 Task: Create a due date automation trigger when advanced on, on the monday of the week a card is due add basic in list "Resume" at 11:00 AM.
Action: Mouse moved to (929, 270)
Screenshot: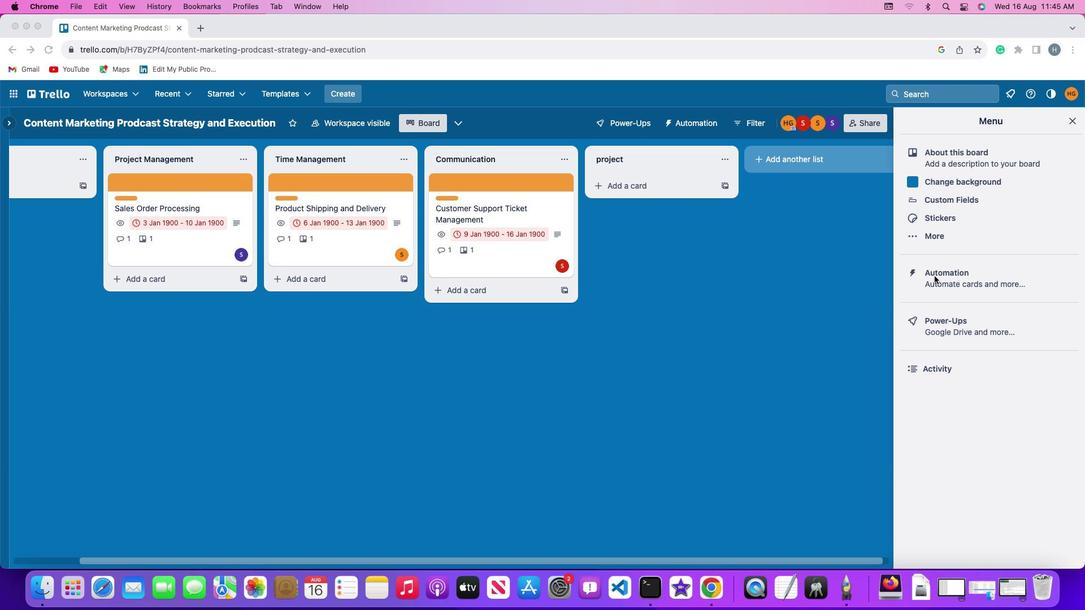 
Action: Mouse pressed left at (929, 270)
Screenshot: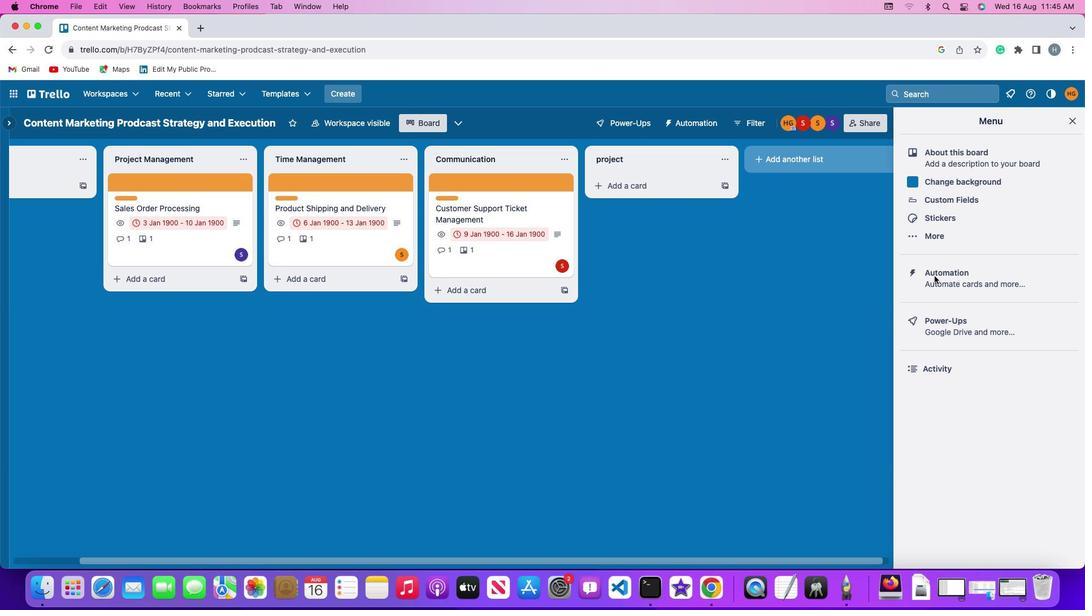 
Action: Mouse pressed left at (929, 270)
Screenshot: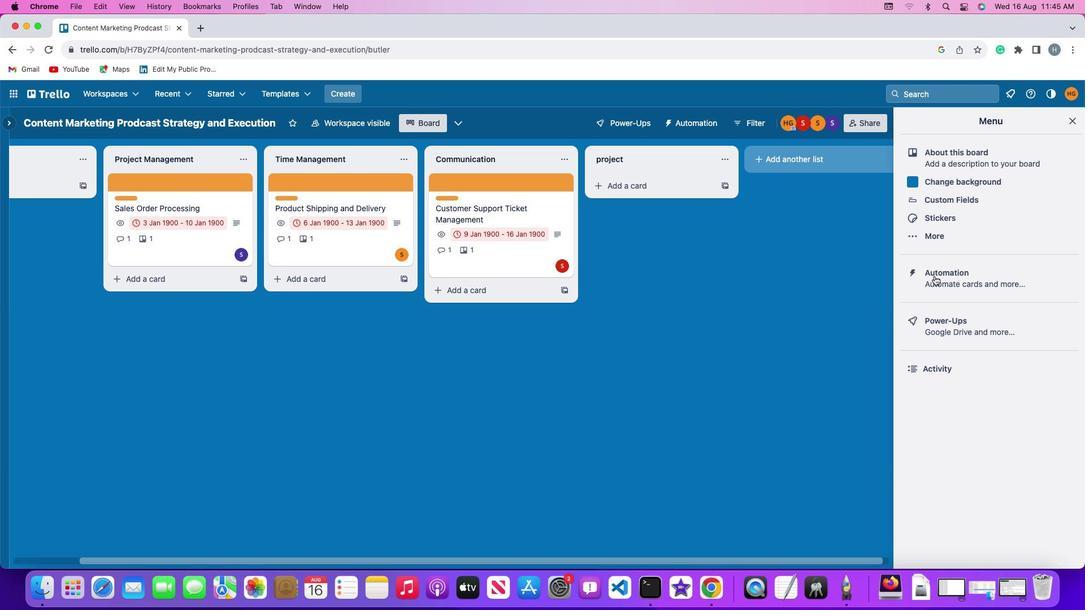 
Action: Mouse moved to (43, 263)
Screenshot: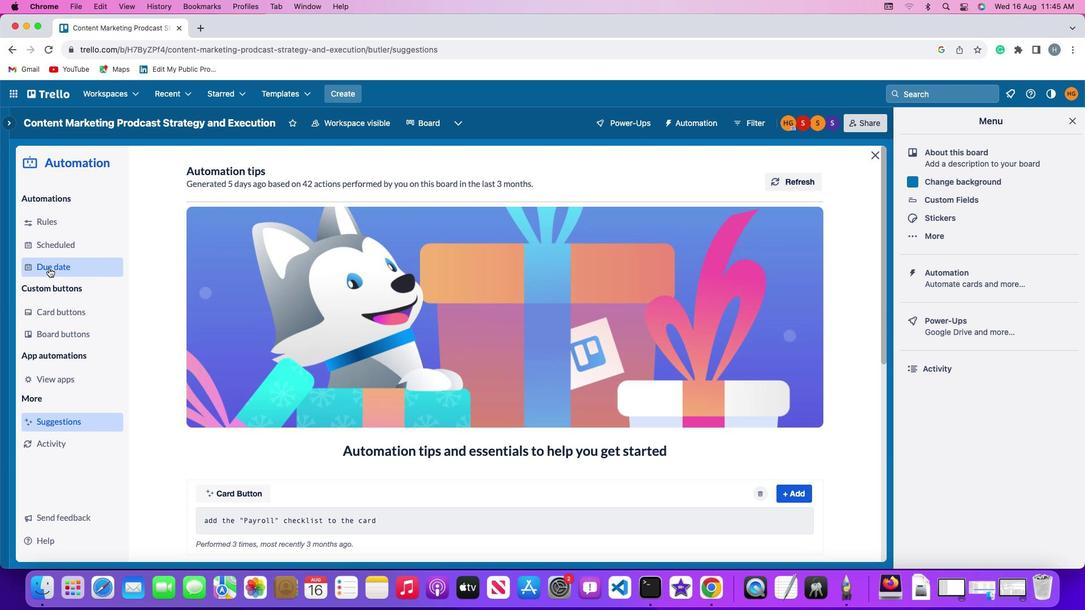 
Action: Mouse pressed left at (43, 263)
Screenshot: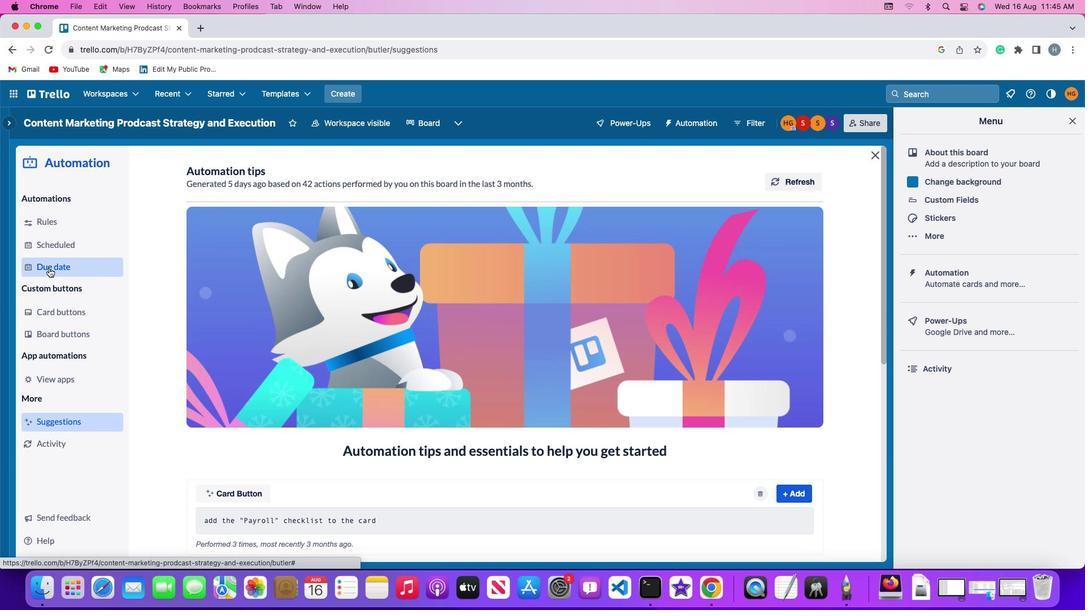
Action: Mouse moved to (777, 169)
Screenshot: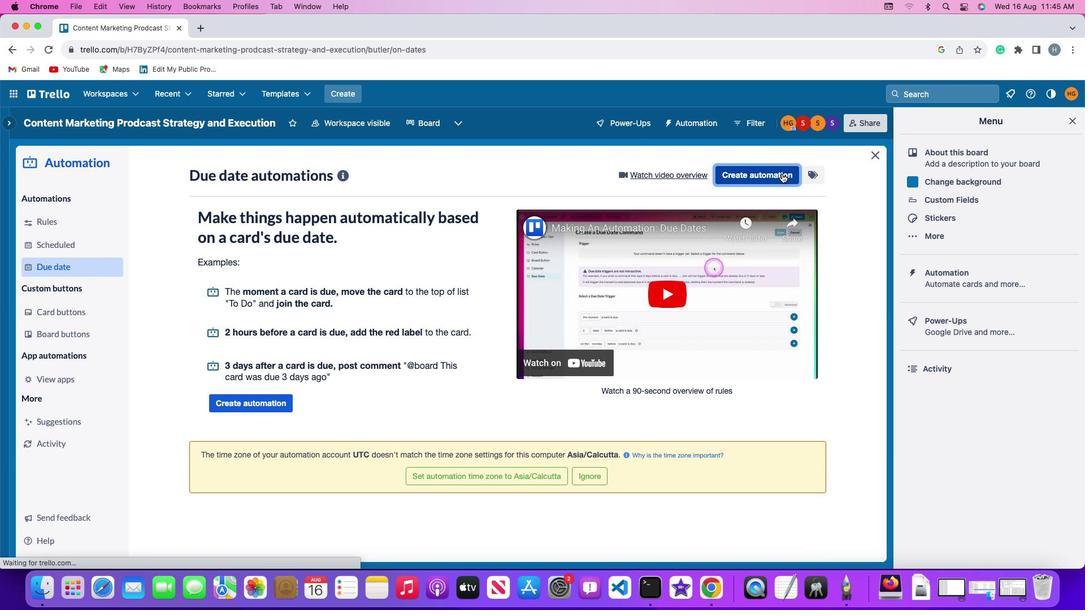
Action: Mouse pressed left at (777, 169)
Screenshot: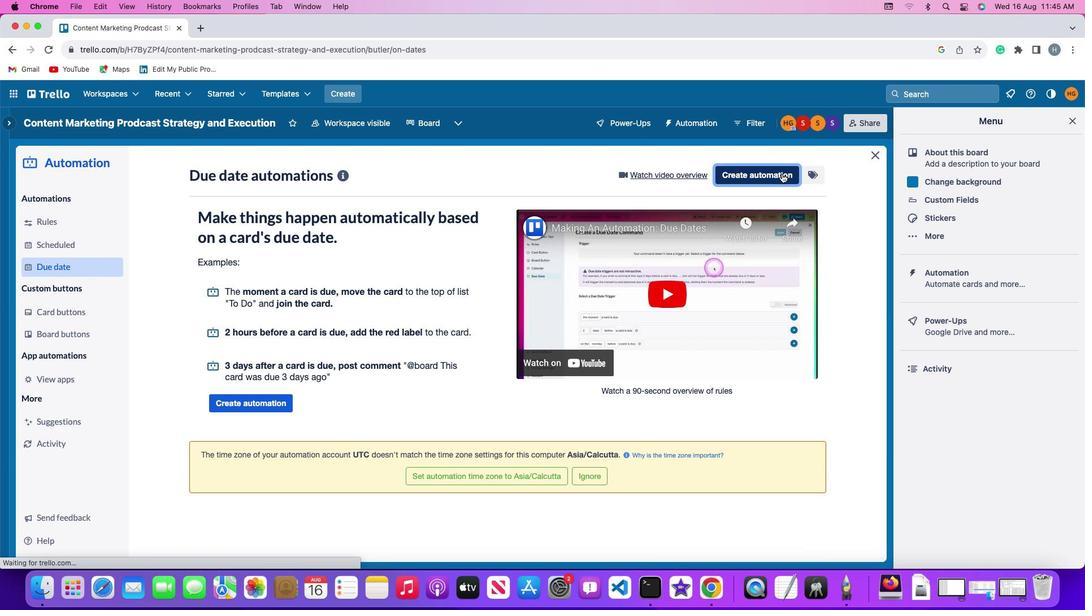 
Action: Mouse moved to (210, 273)
Screenshot: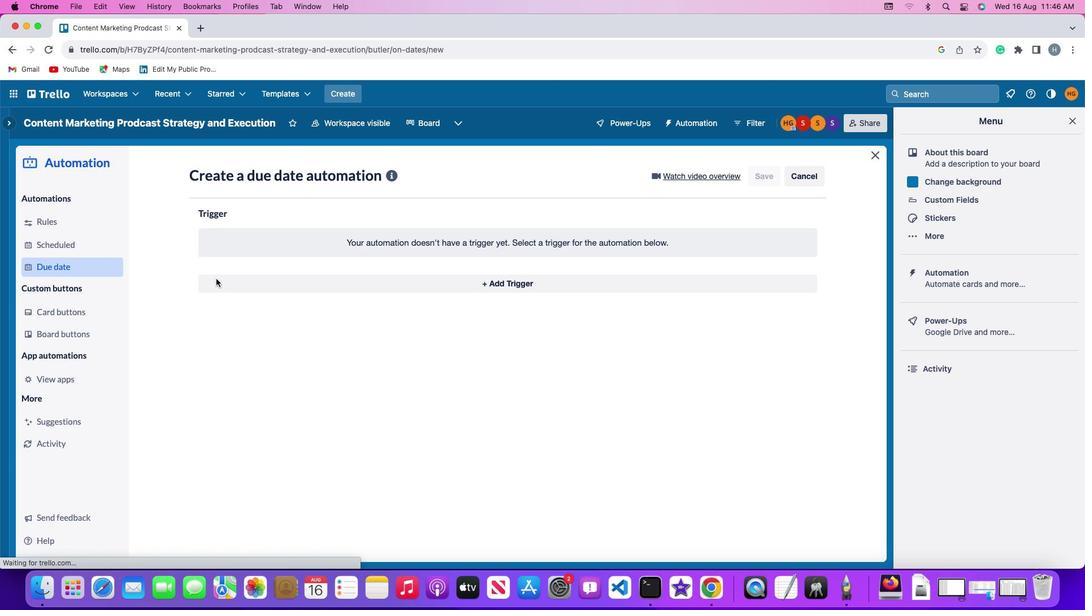 
Action: Mouse pressed left at (210, 273)
Screenshot: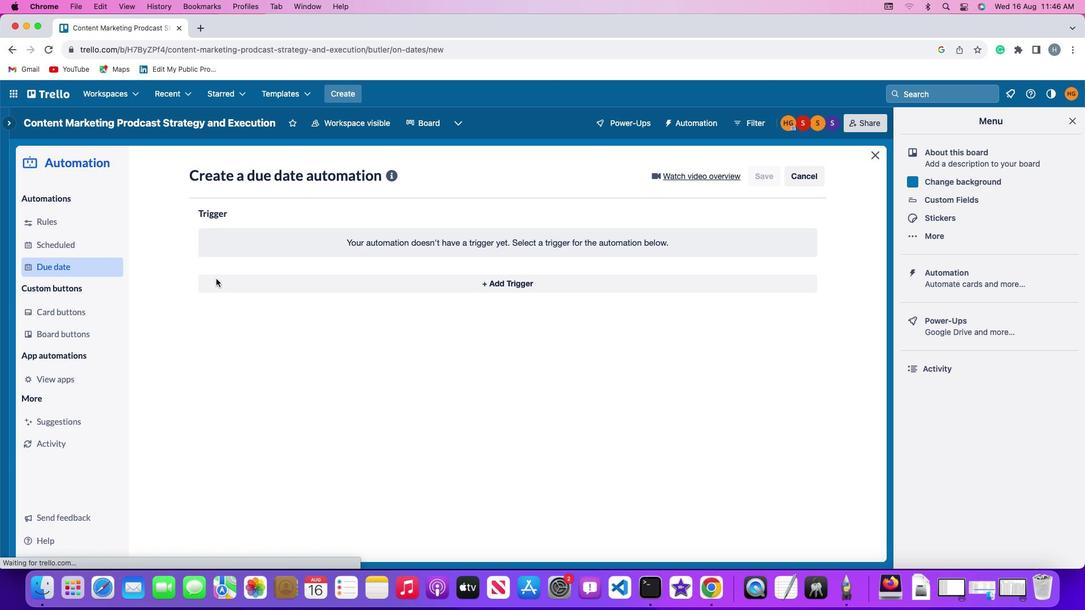 
Action: Mouse moved to (260, 486)
Screenshot: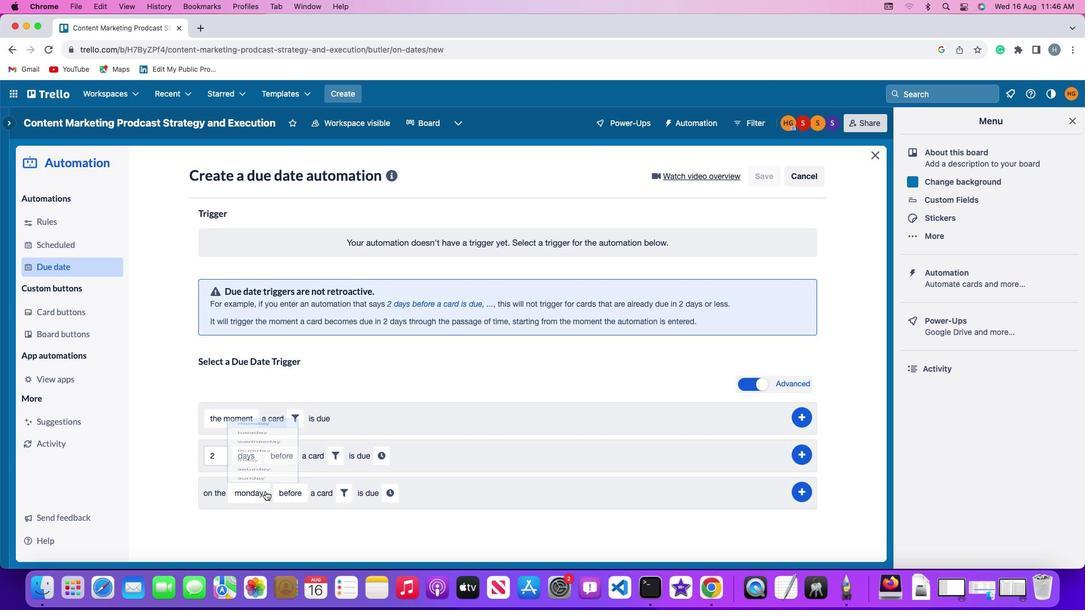 
Action: Mouse pressed left at (260, 486)
Screenshot: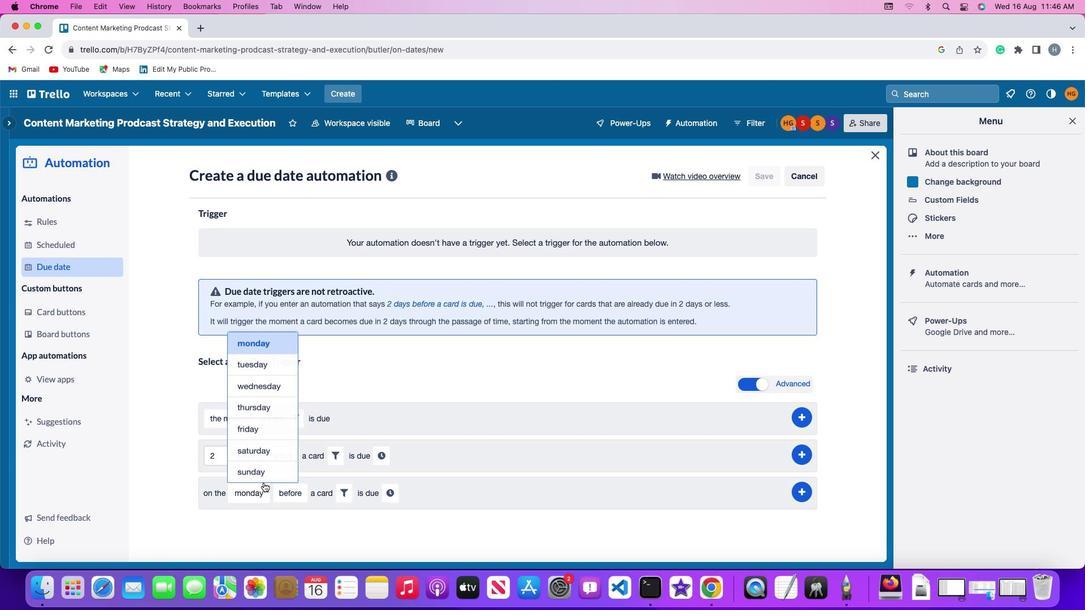 
Action: Mouse moved to (257, 328)
Screenshot: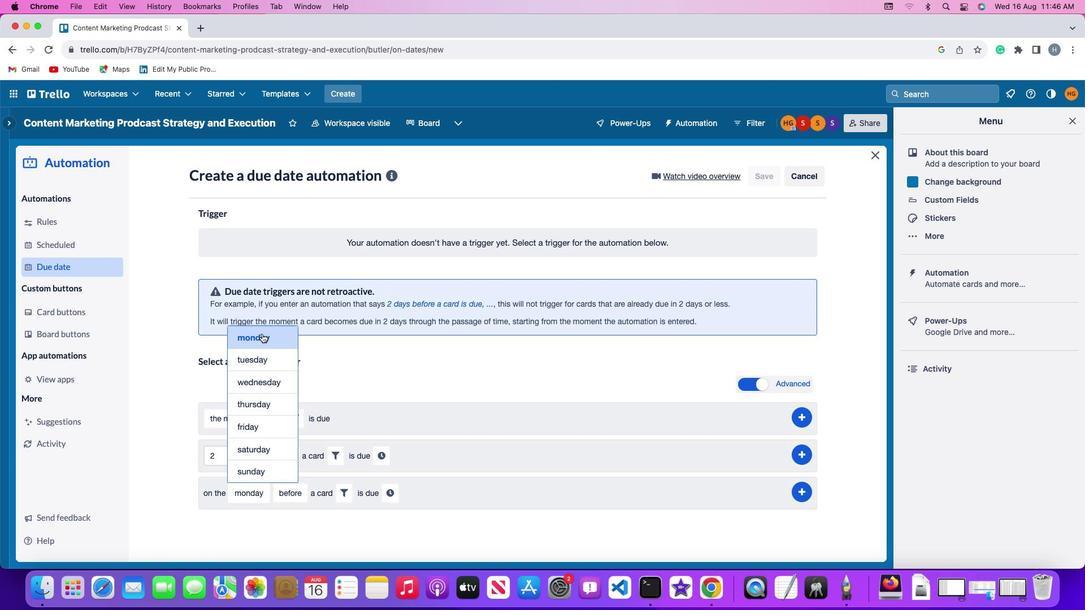 
Action: Mouse pressed left at (257, 328)
Screenshot: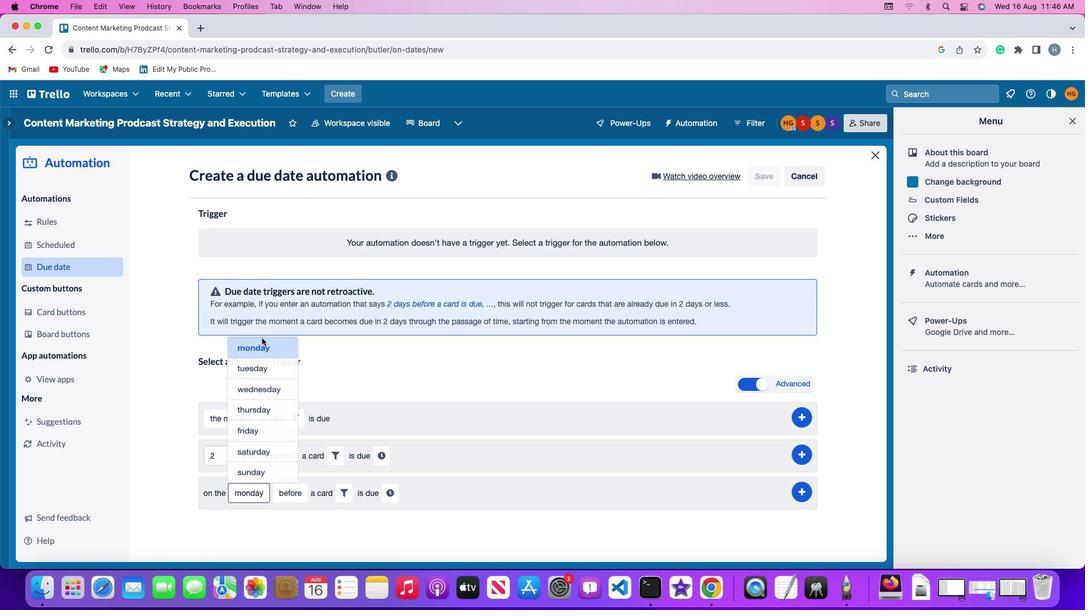 
Action: Mouse moved to (290, 486)
Screenshot: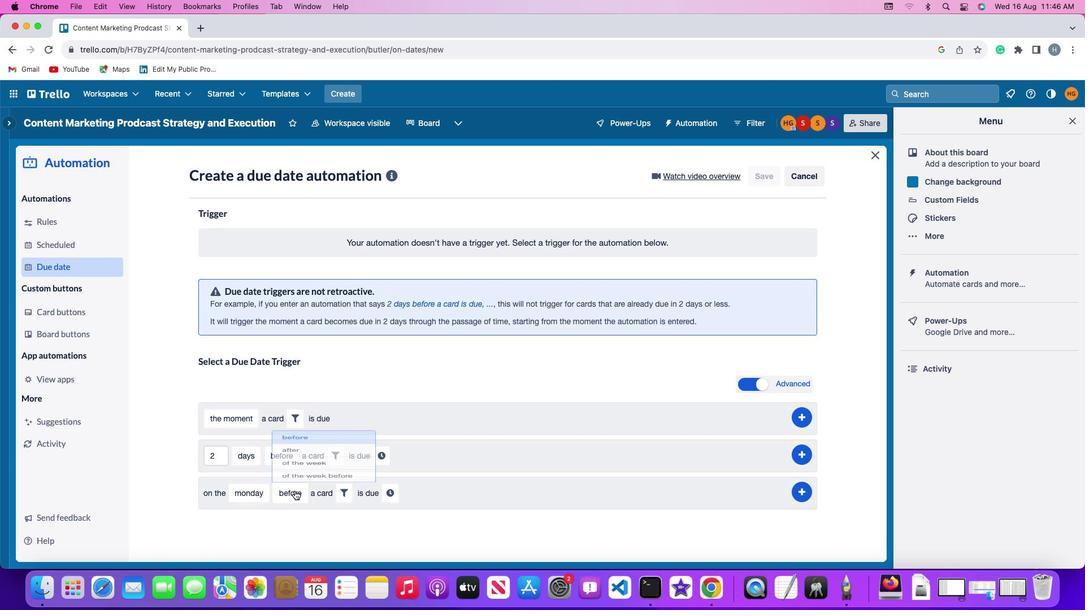 
Action: Mouse pressed left at (290, 486)
Screenshot: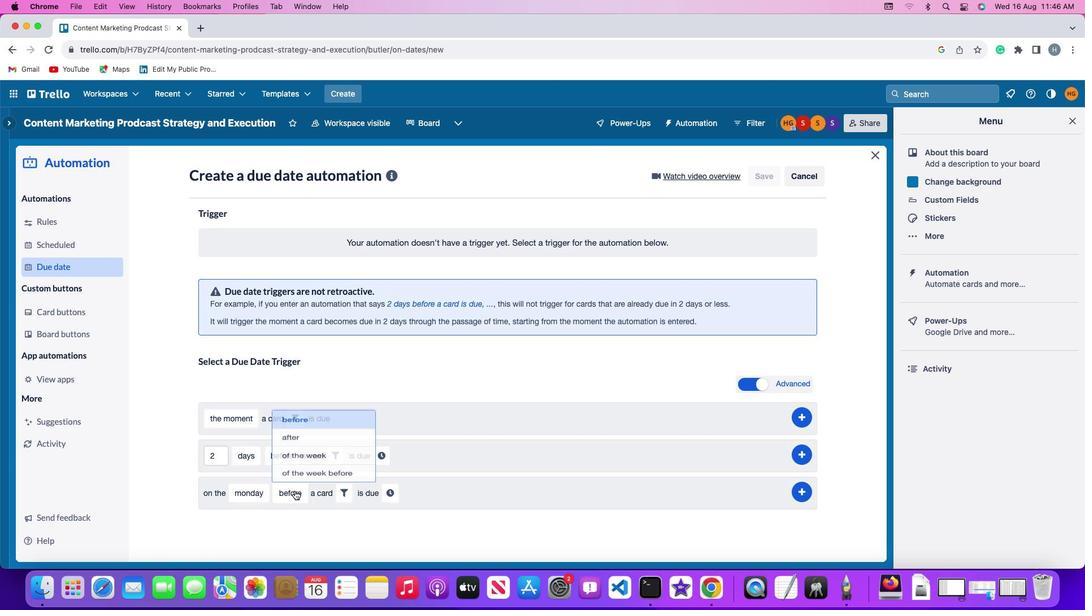 
Action: Mouse moved to (305, 444)
Screenshot: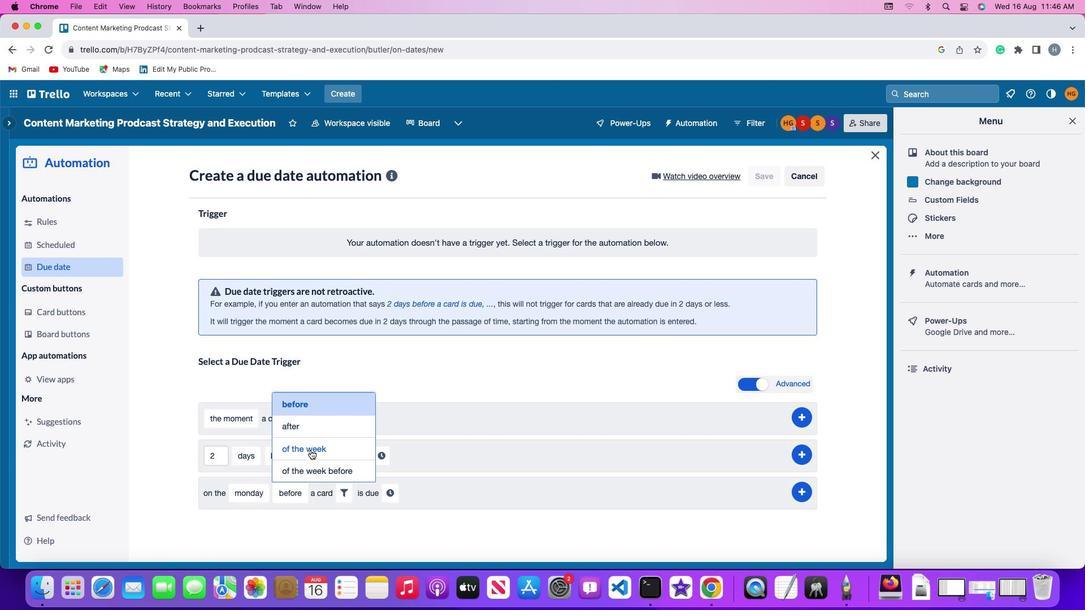 
Action: Mouse pressed left at (305, 444)
Screenshot: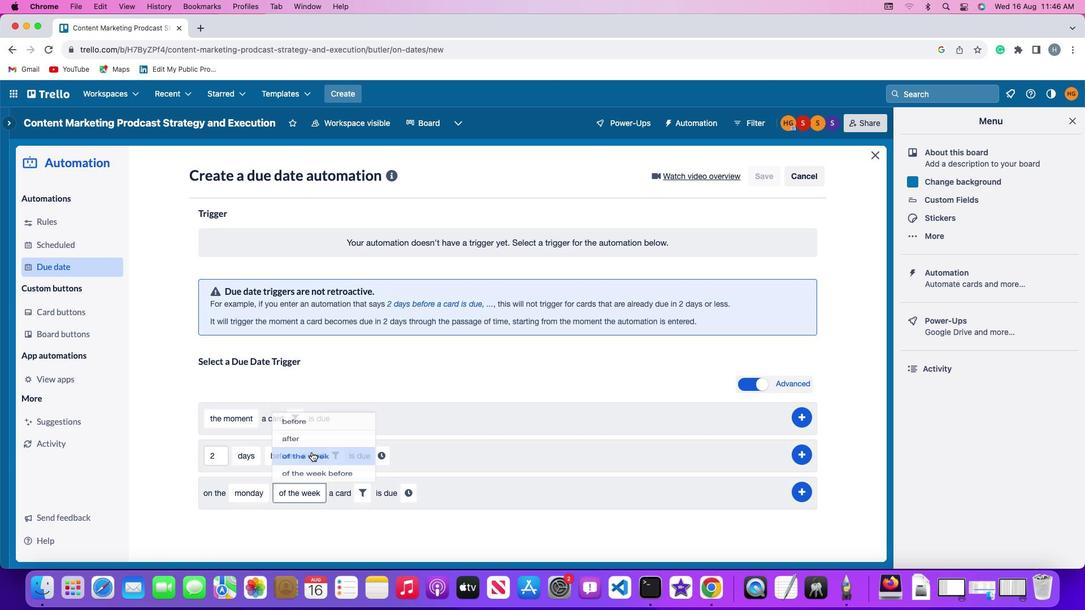 
Action: Mouse moved to (358, 496)
Screenshot: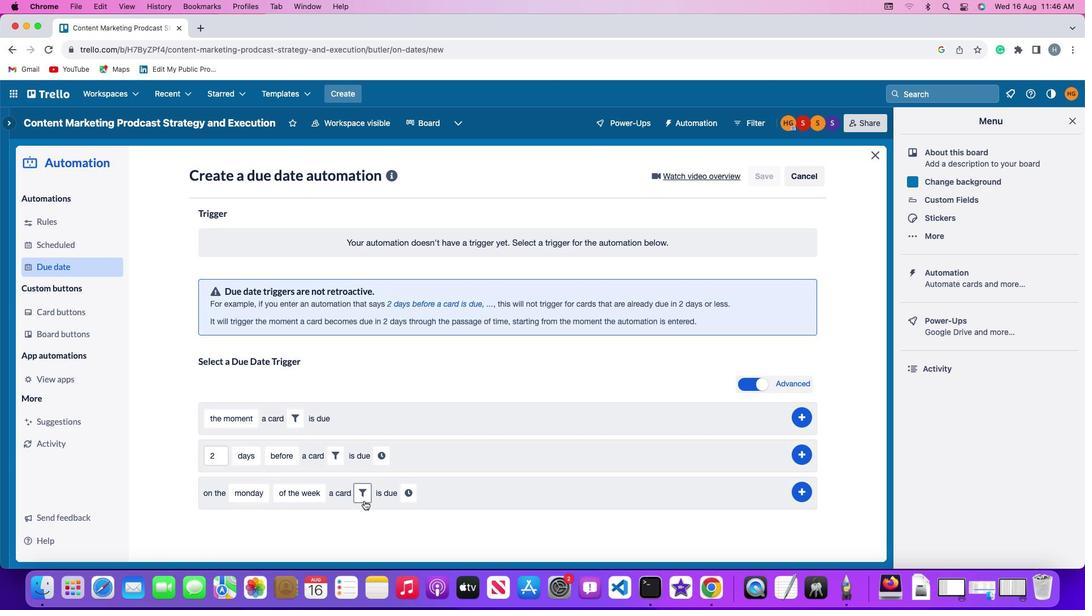 
Action: Mouse pressed left at (358, 496)
Screenshot: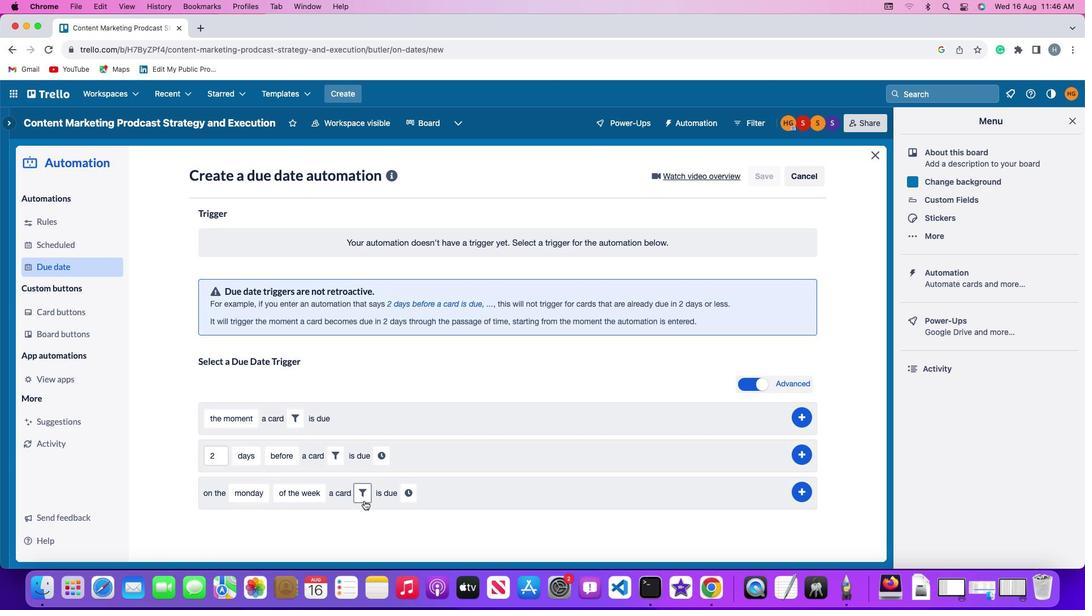 
Action: Mouse moved to (324, 518)
Screenshot: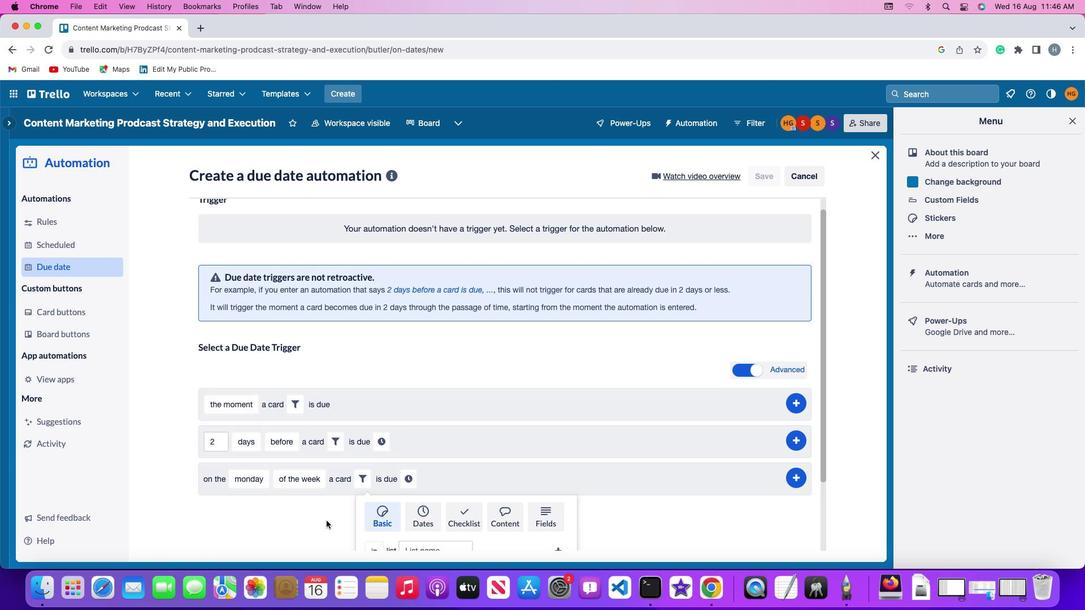 
Action: Mouse scrolled (324, 518) with delta (-4, -5)
Screenshot: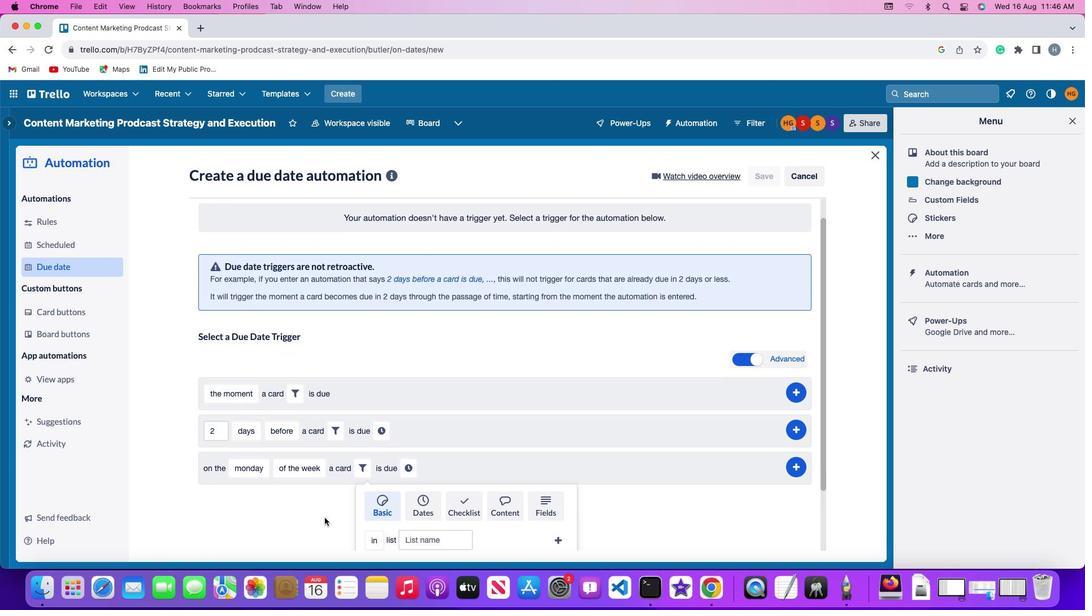 
Action: Mouse scrolled (324, 518) with delta (-4, -5)
Screenshot: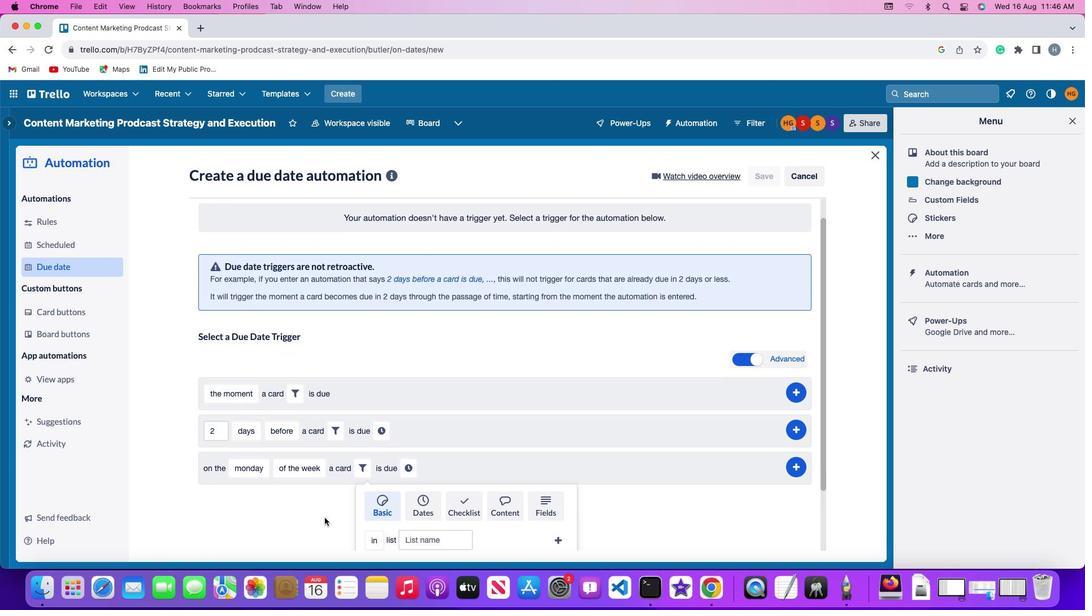 
Action: Mouse scrolled (324, 518) with delta (-4, -6)
Screenshot: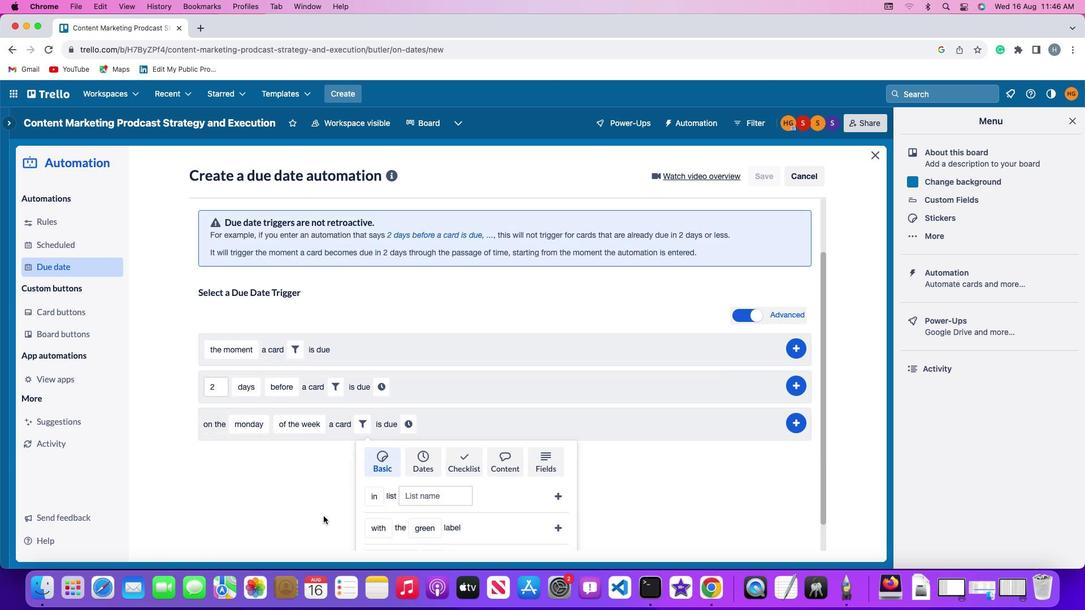 
Action: Mouse scrolled (324, 518) with delta (-4, -7)
Screenshot: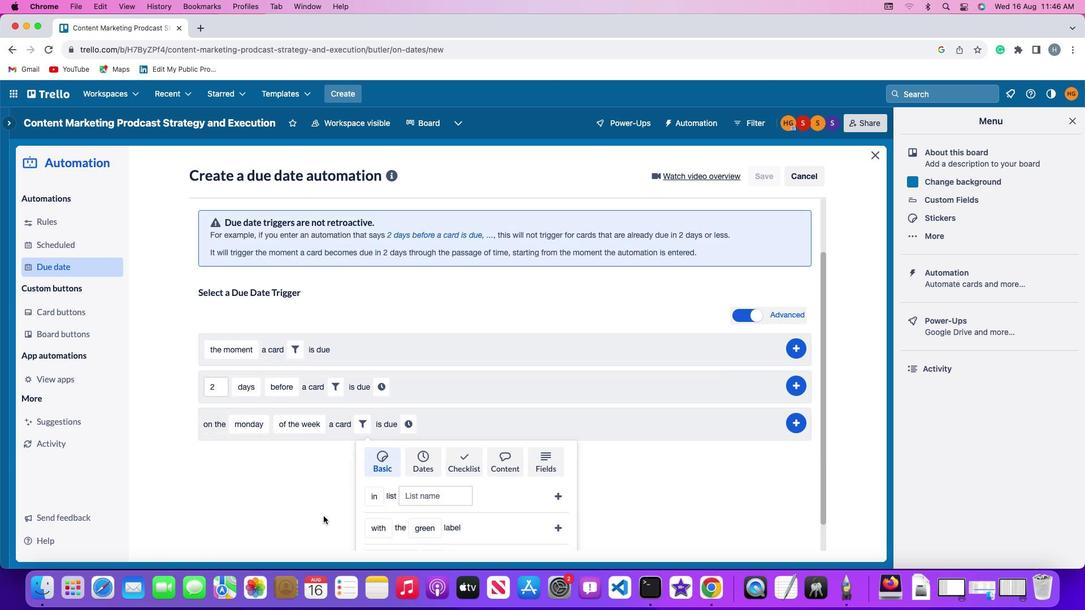 
Action: Mouse moved to (324, 518)
Screenshot: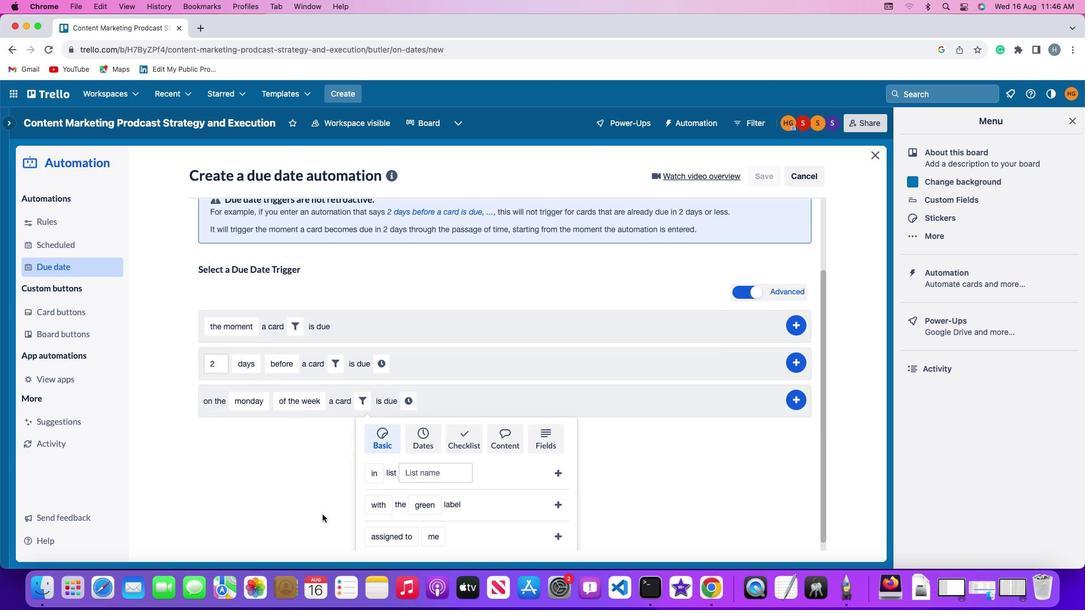 
Action: Mouse scrolled (324, 518) with delta (-4, -7)
Screenshot: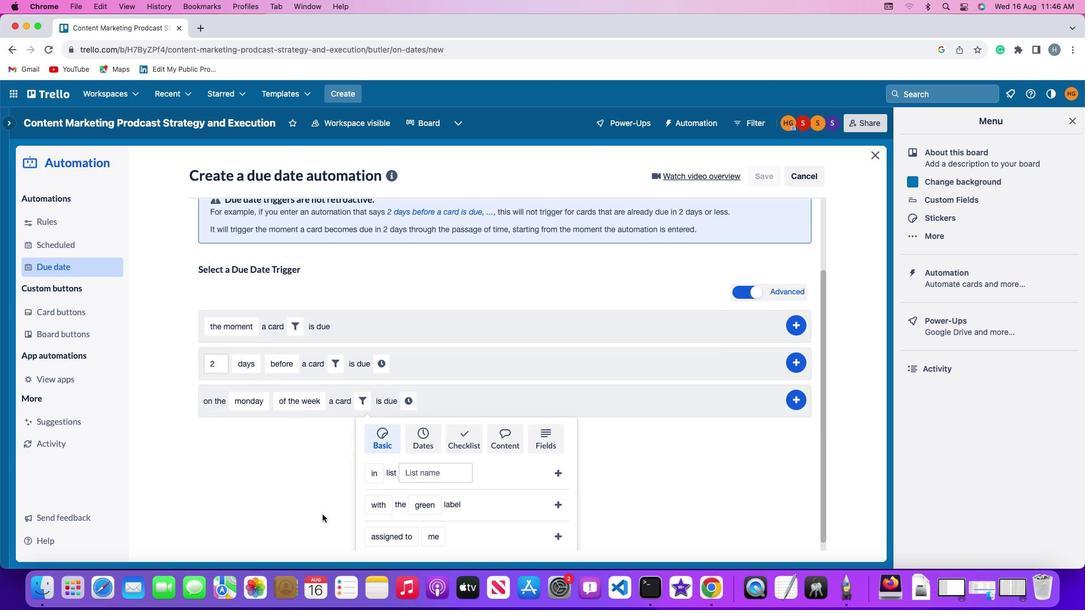 
Action: Mouse moved to (320, 513)
Screenshot: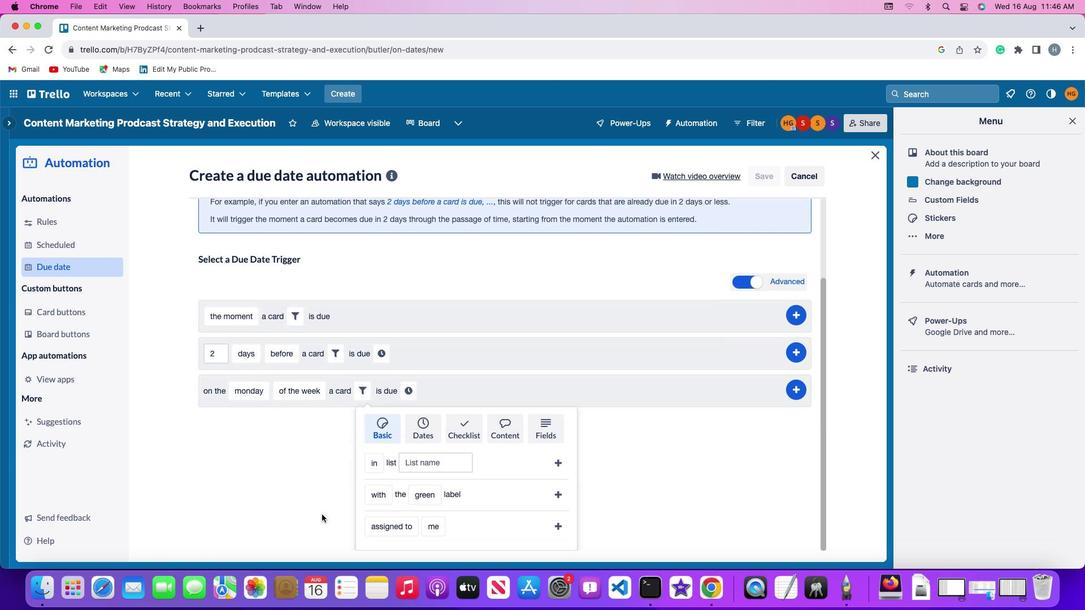 
Action: Mouse scrolled (320, 513) with delta (-4, -7)
Screenshot: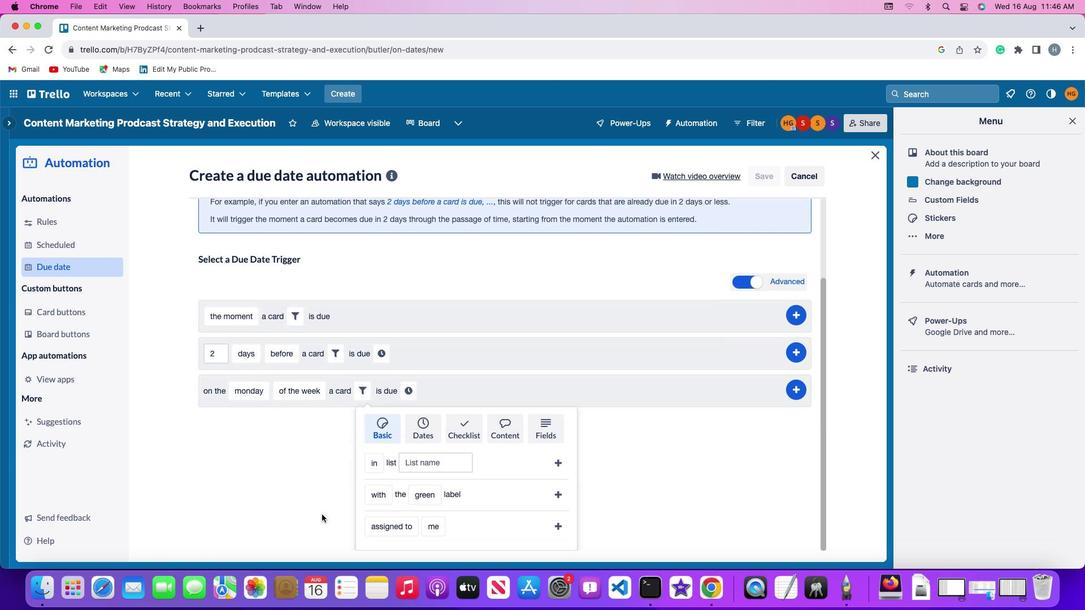 
Action: Mouse moved to (365, 452)
Screenshot: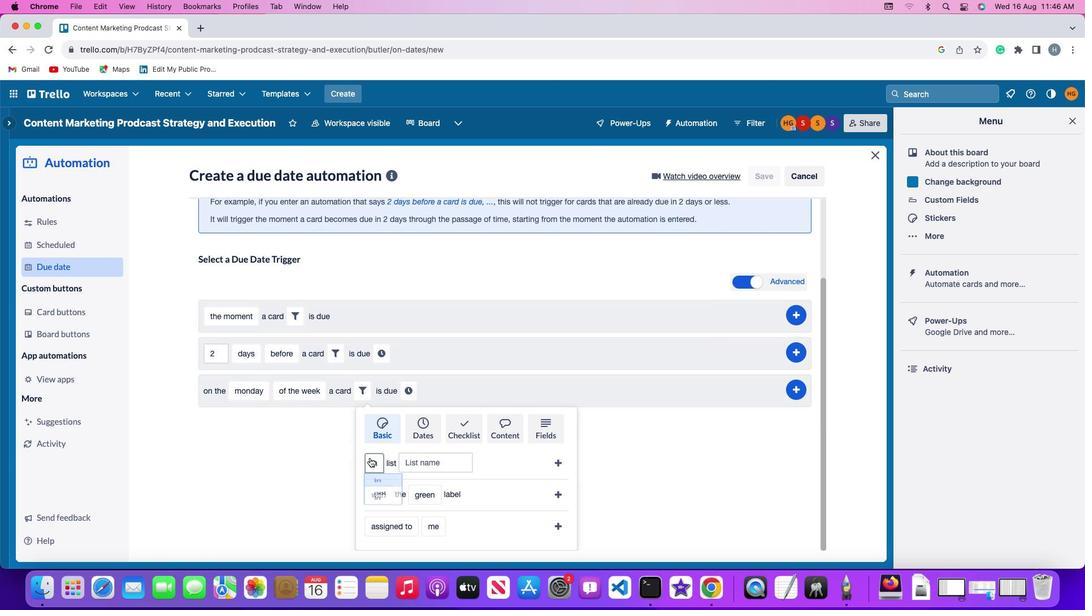 
Action: Mouse pressed left at (365, 452)
Screenshot: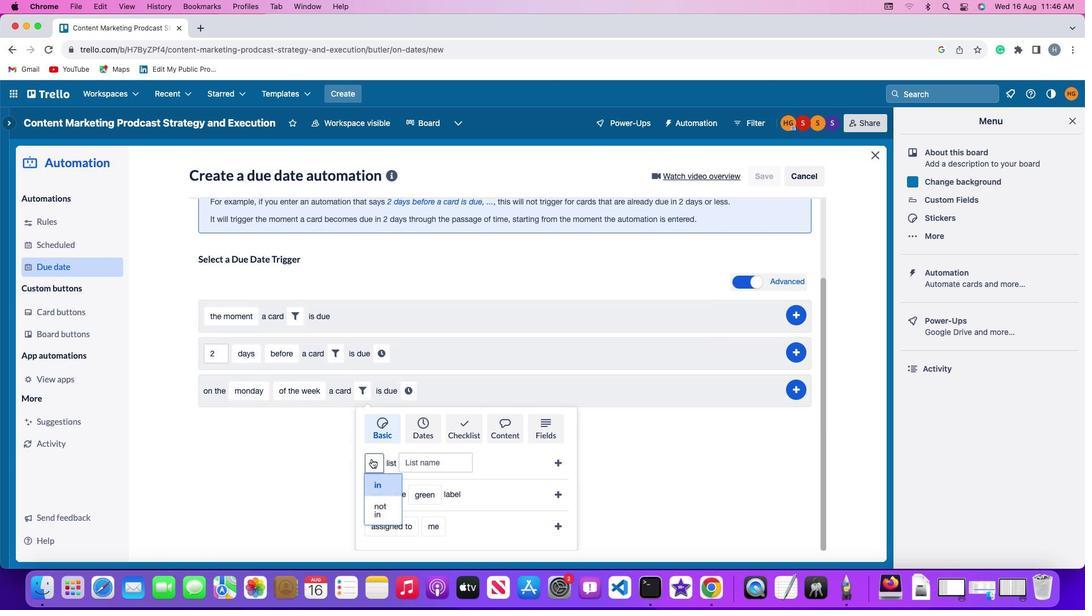 
Action: Mouse moved to (373, 477)
Screenshot: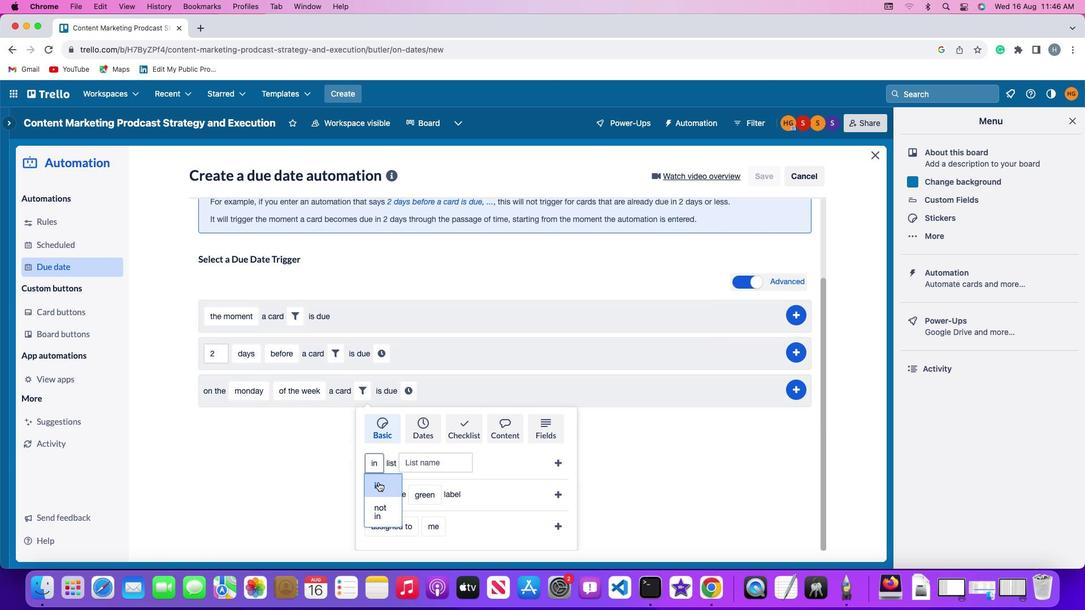 
Action: Mouse pressed left at (373, 477)
Screenshot: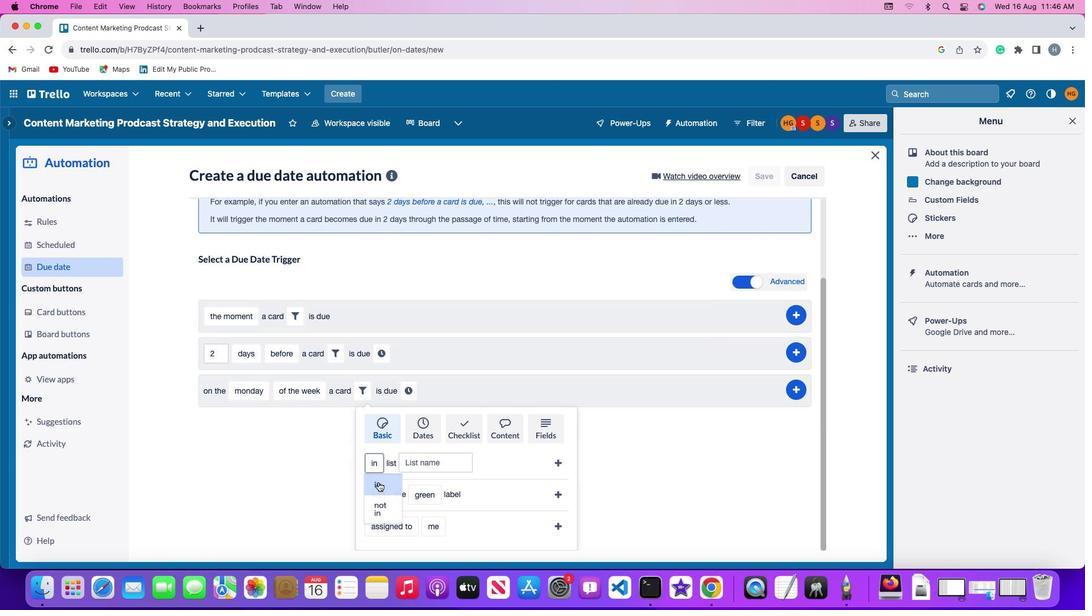 
Action: Mouse moved to (446, 454)
Screenshot: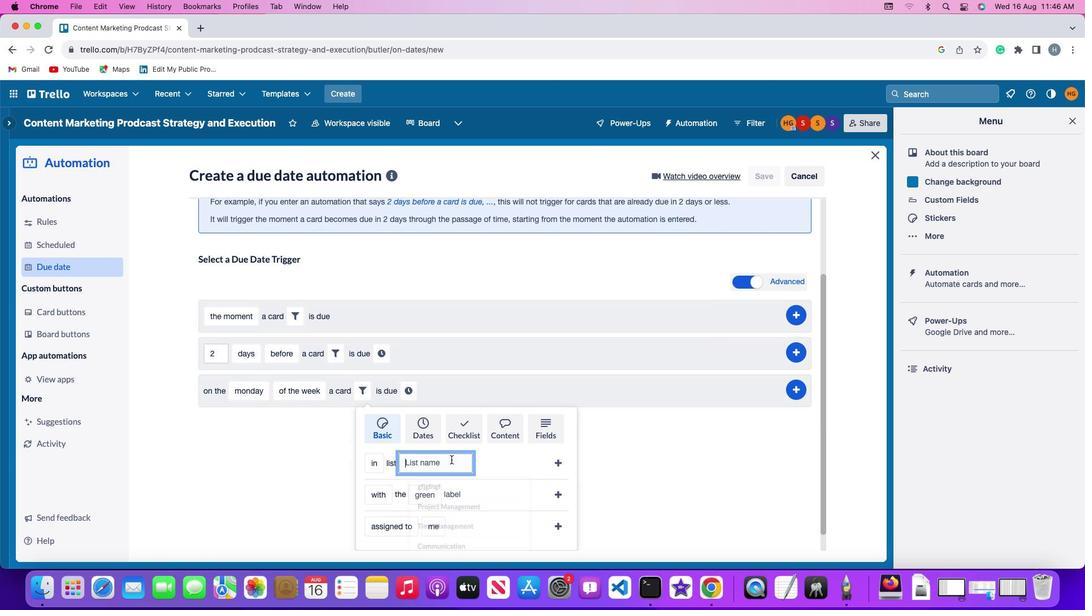 
Action: Mouse pressed left at (446, 454)
Screenshot: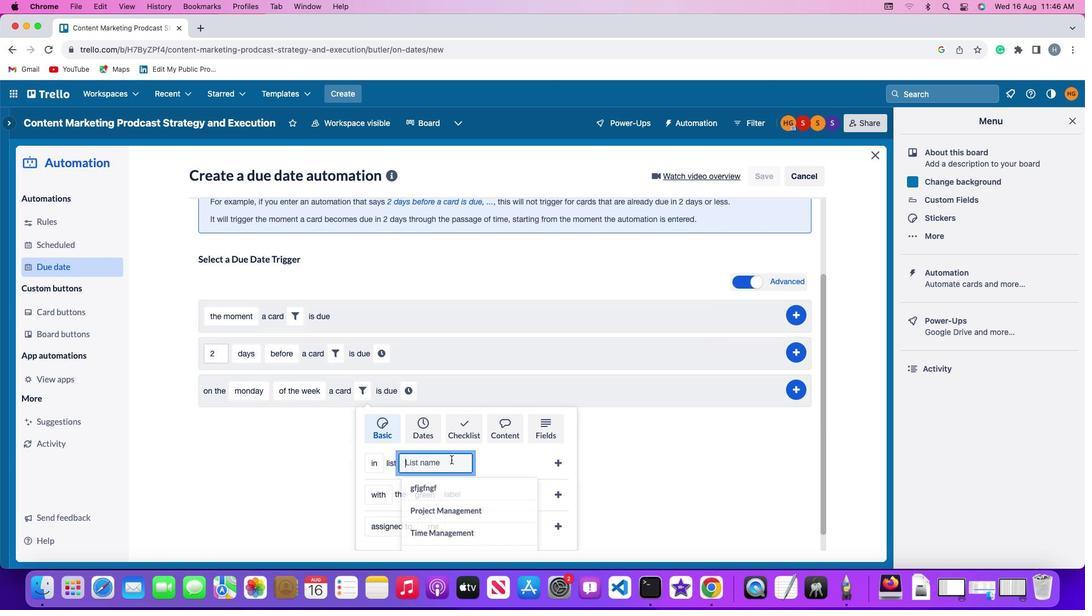 
Action: Mouse moved to (446, 454)
Screenshot: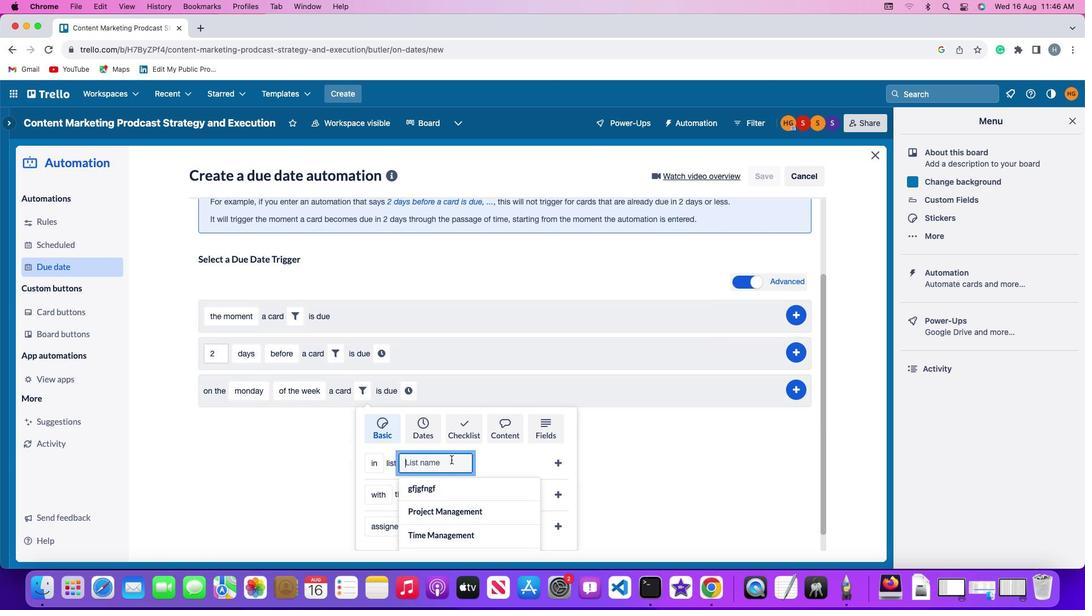 
Action: Key pressed Key.shift'R''e''s''u''m''e'
Screenshot: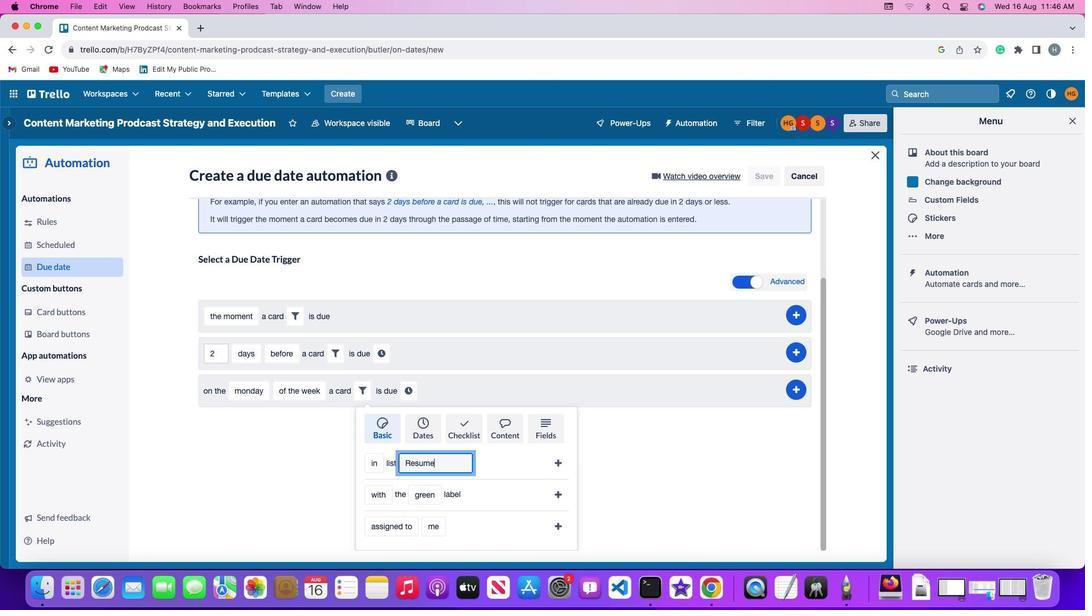 
Action: Mouse moved to (553, 453)
Screenshot: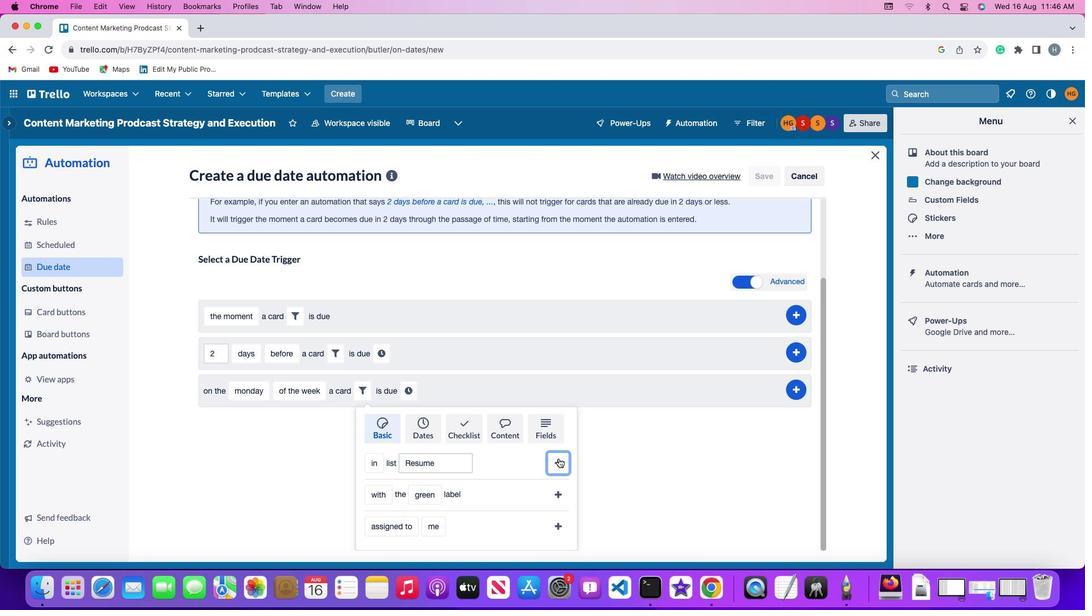 
Action: Mouse pressed left at (553, 453)
Screenshot: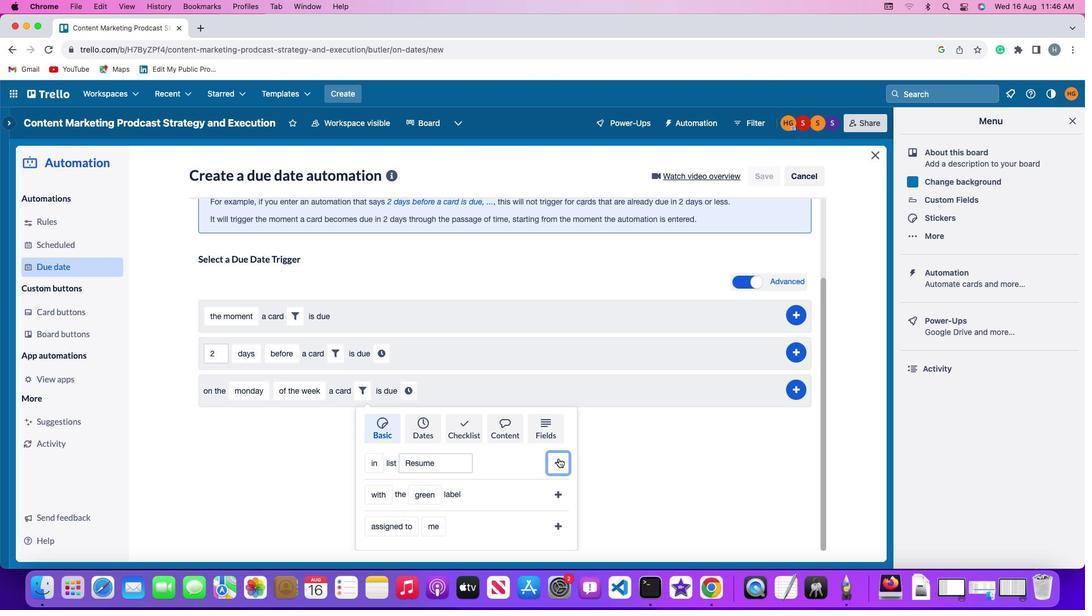 
Action: Mouse moved to (491, 485)
Screenshot: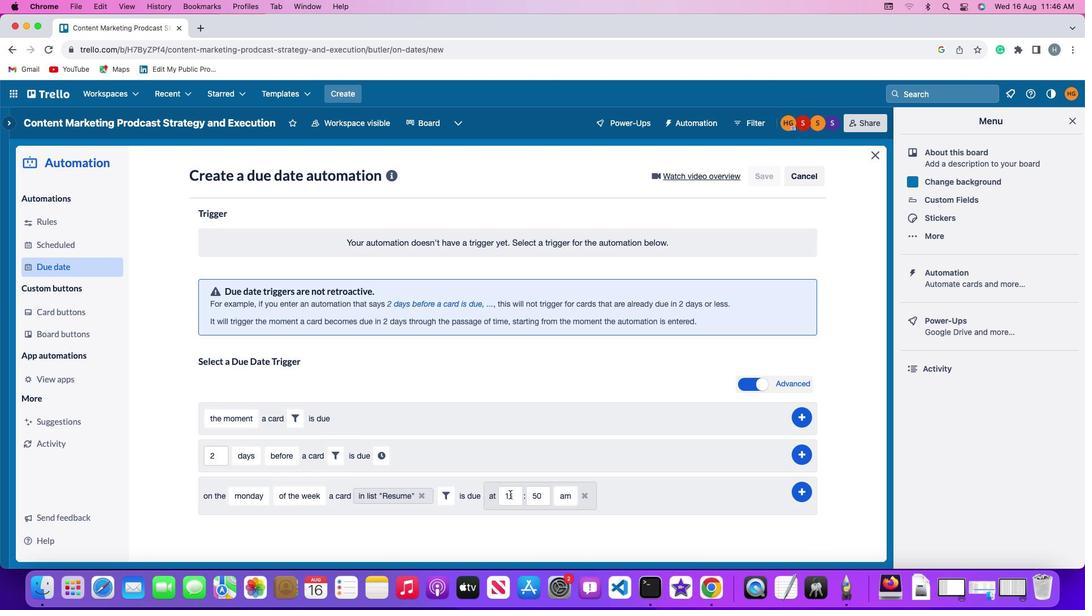 
Action: Mouse pressed left at (491, 485)
Screenshot: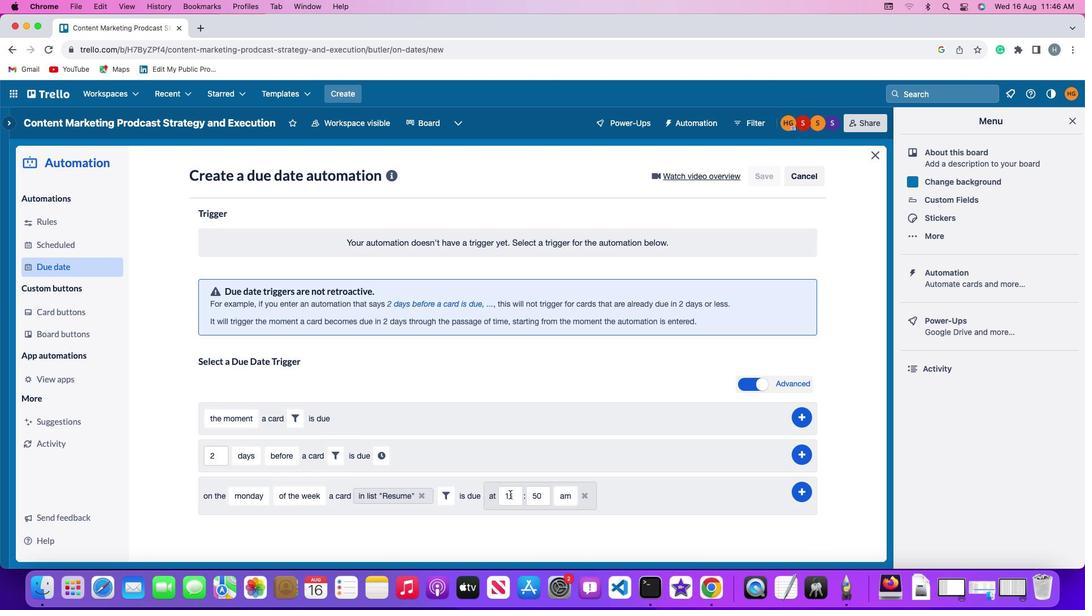 
Action: Mouse moved to (516, 492)
Screenshot: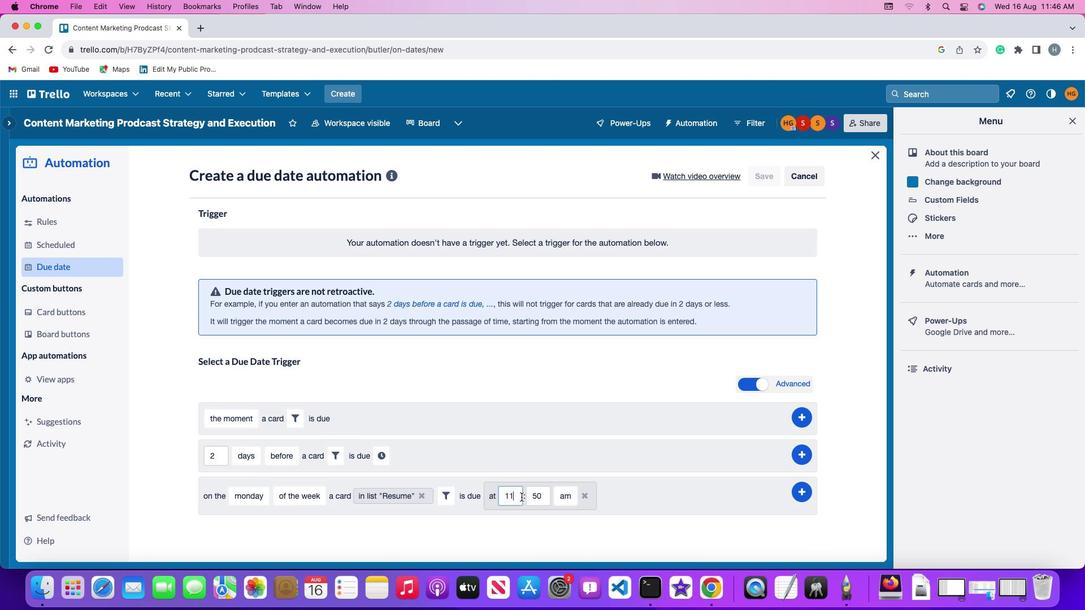 
Action: Mouse pressed left at (516, 492)
Screenshot: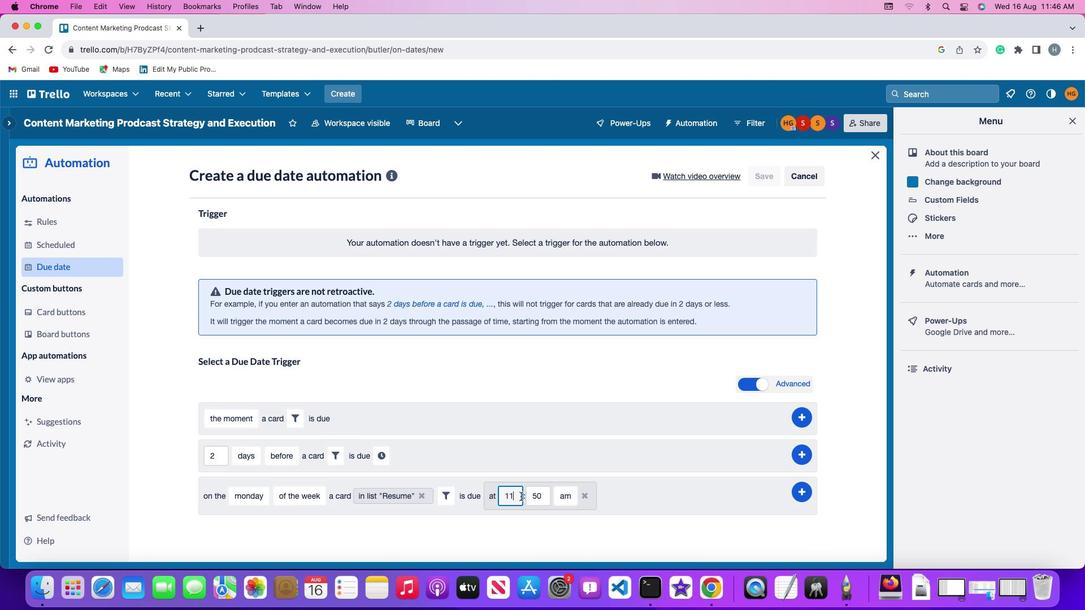 
Action: Mouse moved to (516, 490)
Screenshot: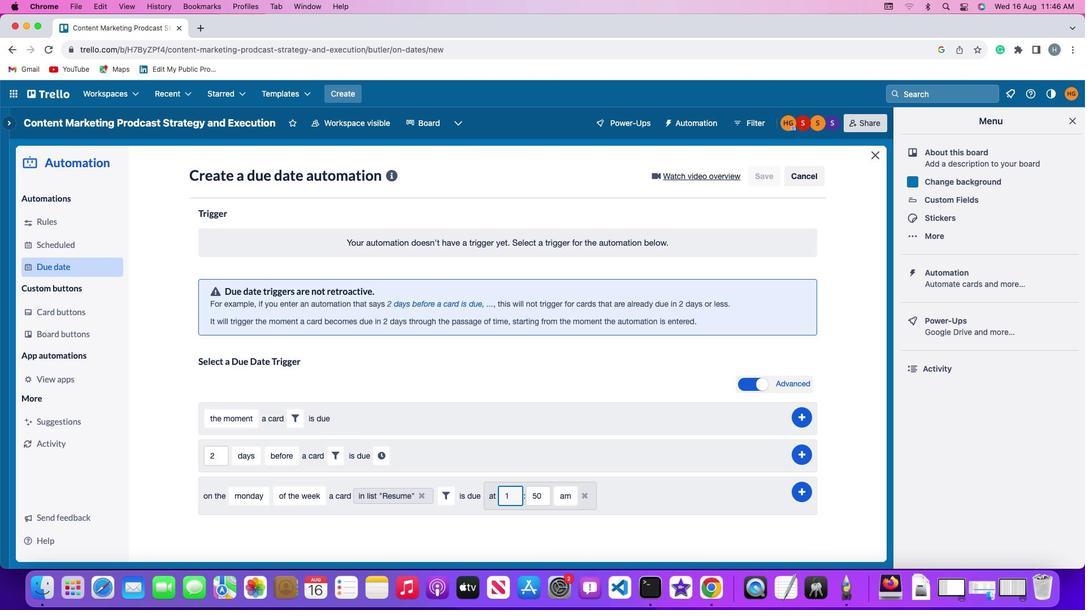 
Action: Key pressed Key.backspaceKey.backspace'1'
Screenshot: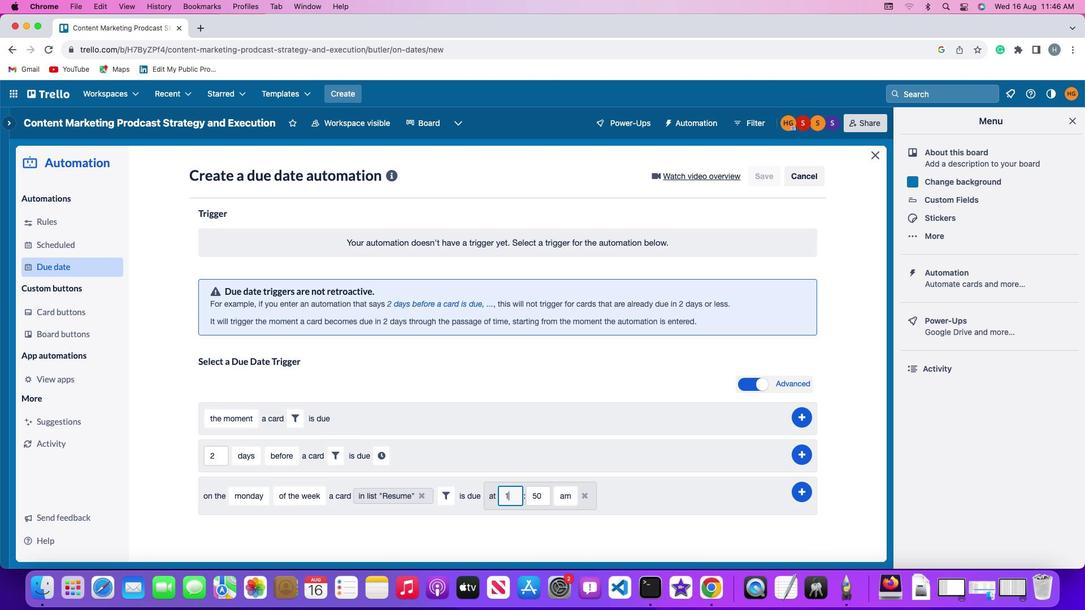 
Action: Mouse moved to (516, 490)
Screenshot: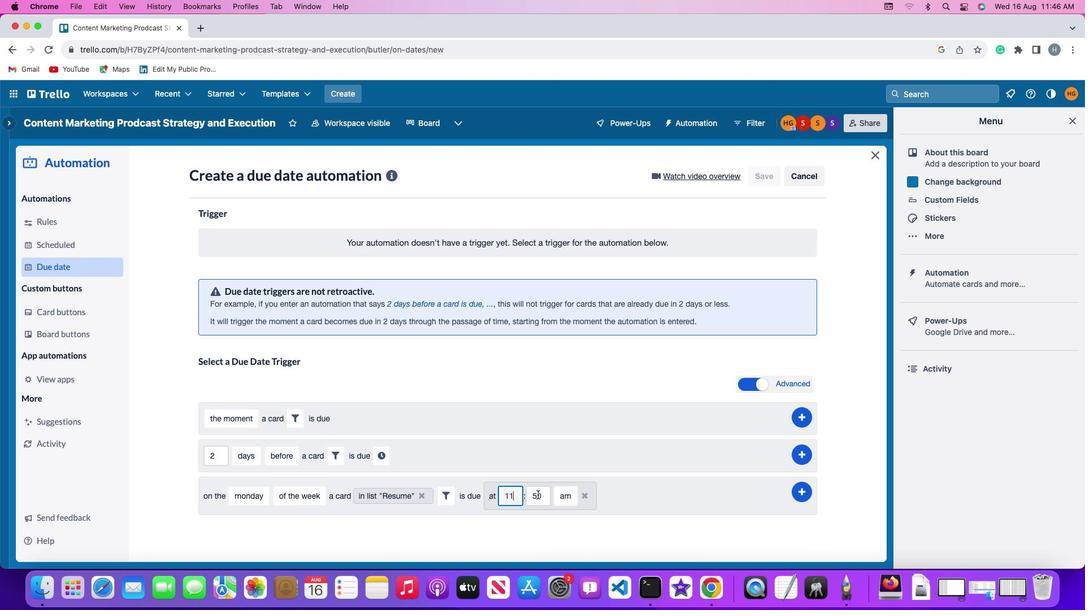 
Action: Key pressed '1'
Screenshot: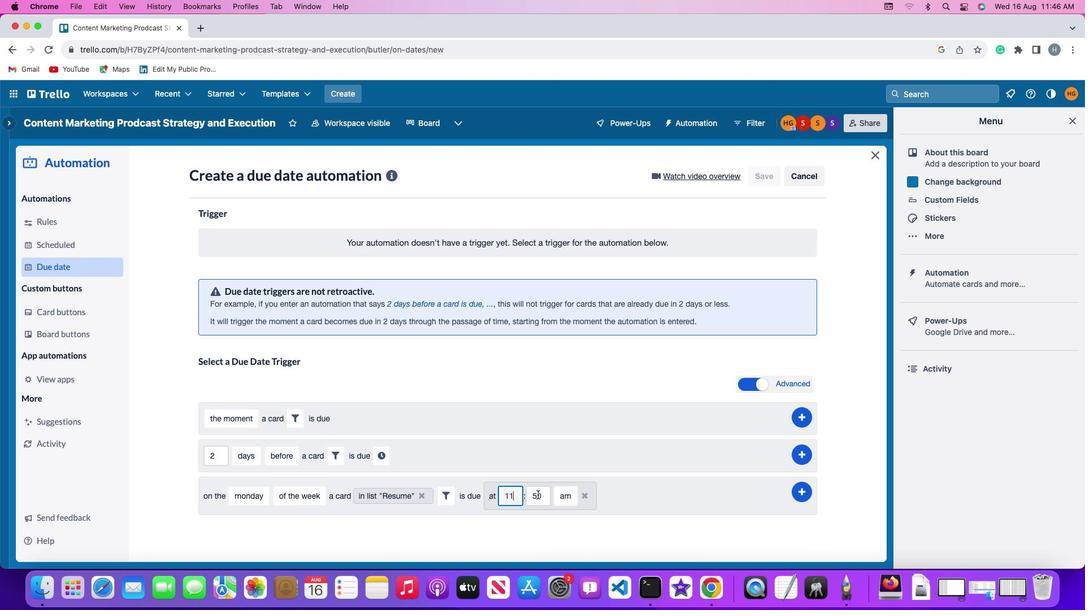 
Action: Mouse moved to (543, 489)
Screenshot: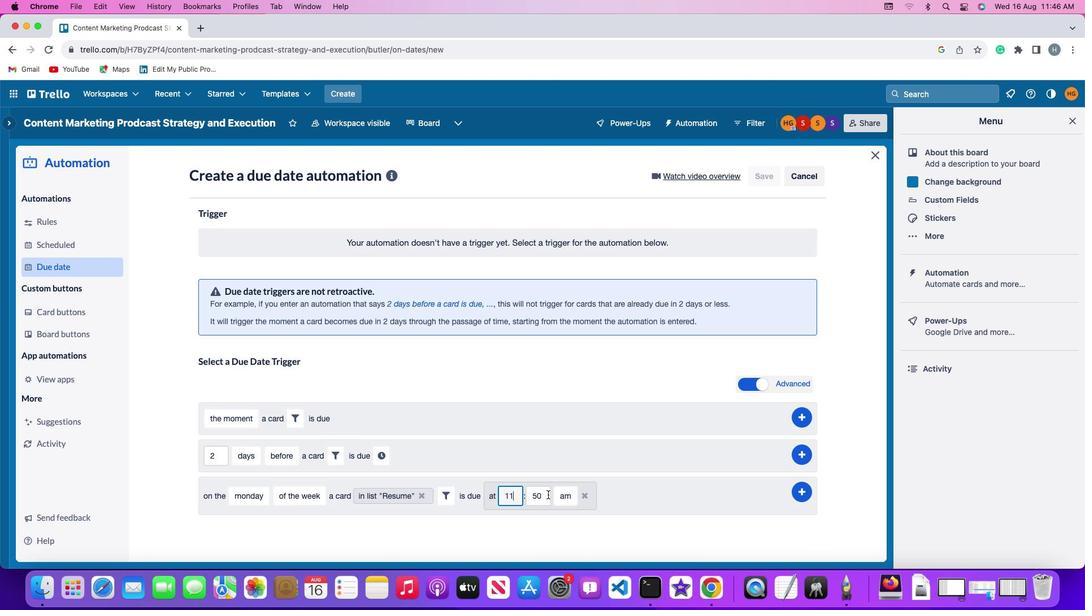 
Action: Mouse pressed left at (543, 489)
Screenshot: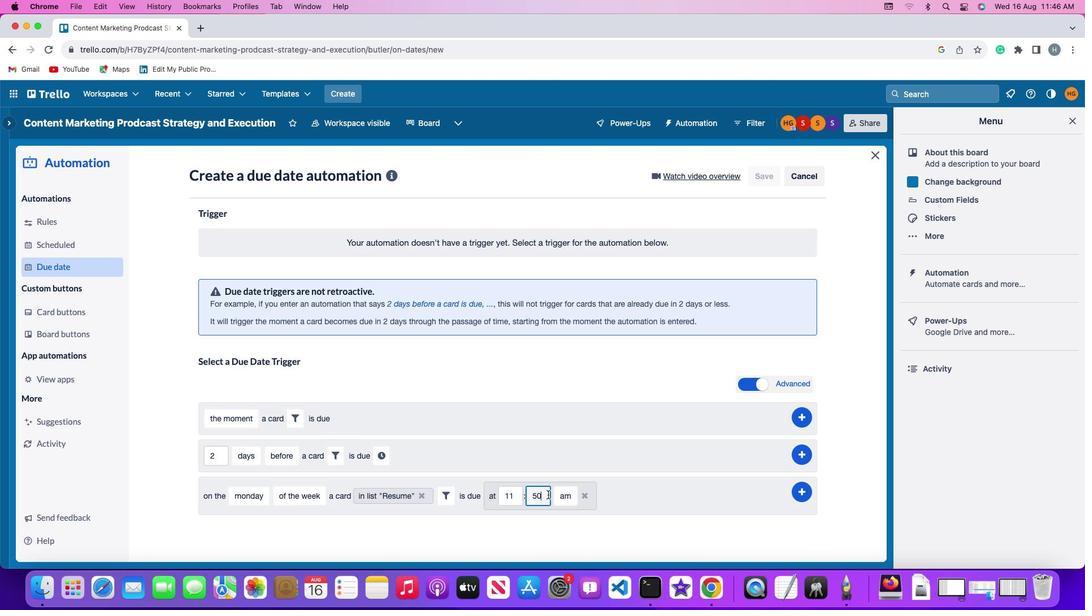 
Action: Key pressed Key.backspaceKey.backspace'0''0'
Screenshot: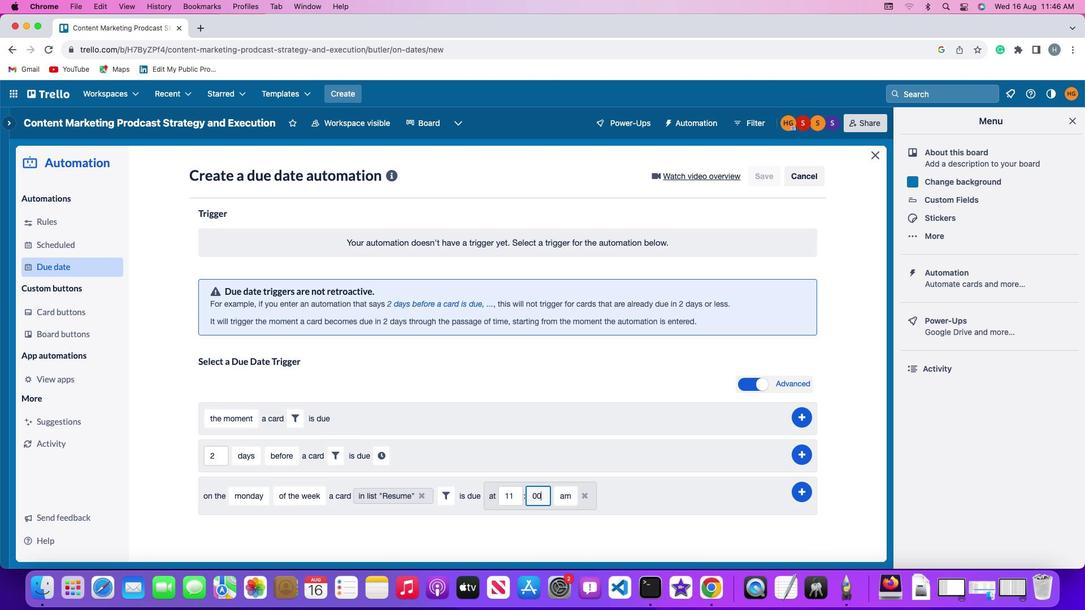 
Action: Mouse moved to (555, 485)
Screenshot: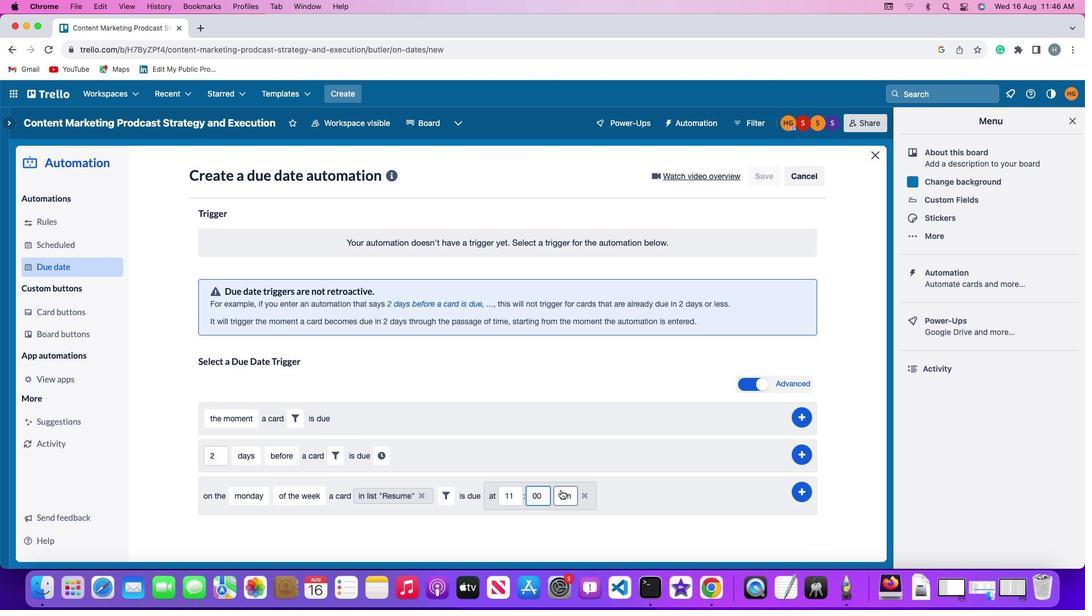 
Action: Mouse pressed left at (555, 485)
Screenshot: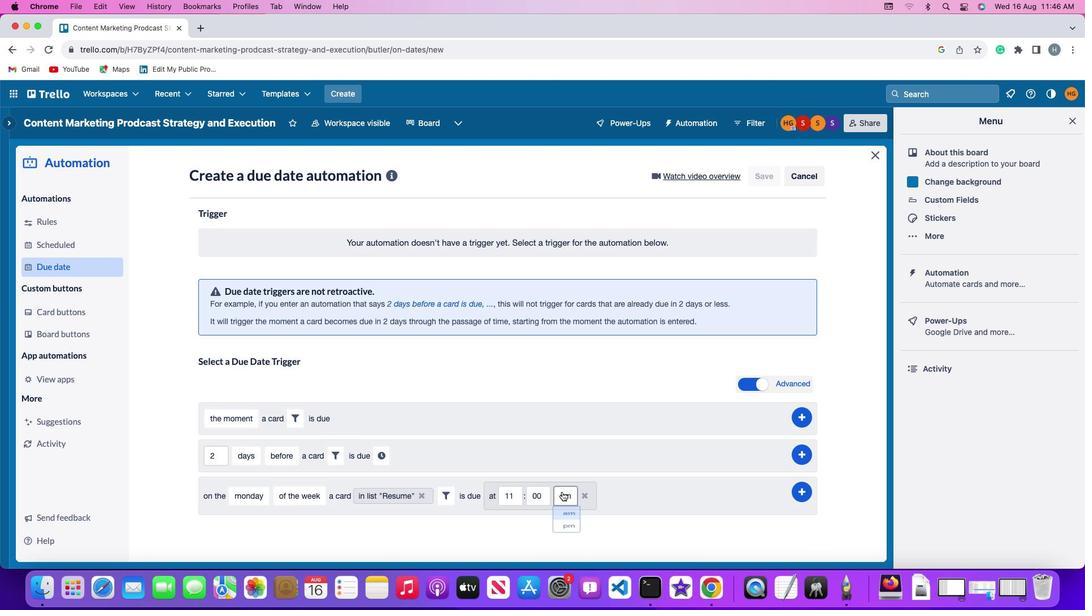 
Action: Mouse moved to (568, 511)
Screenshot: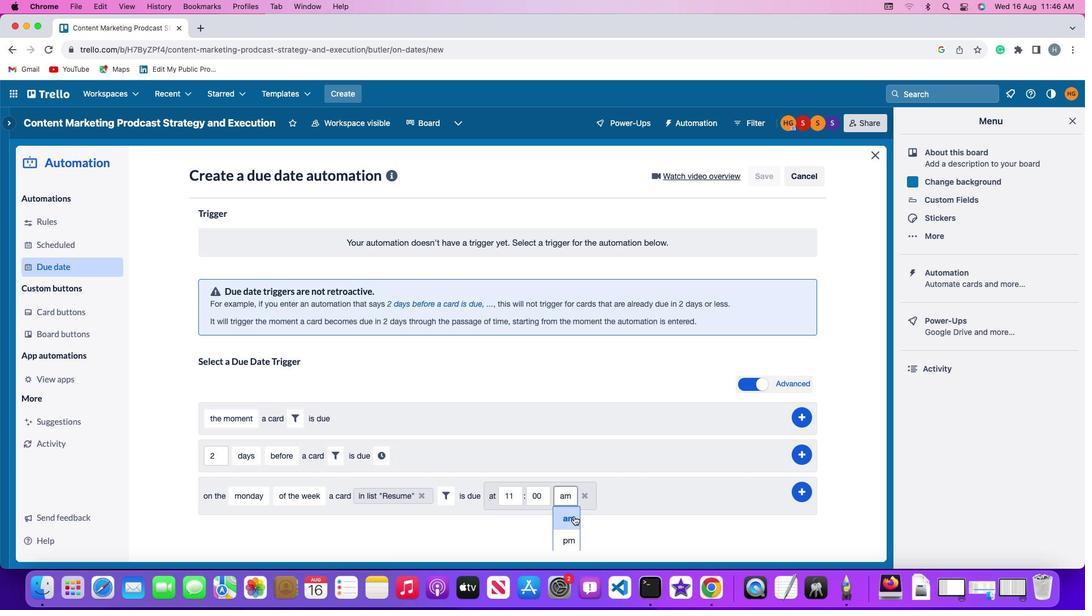 
Action: Mouse pressed left at (568, 511)
Screenshot: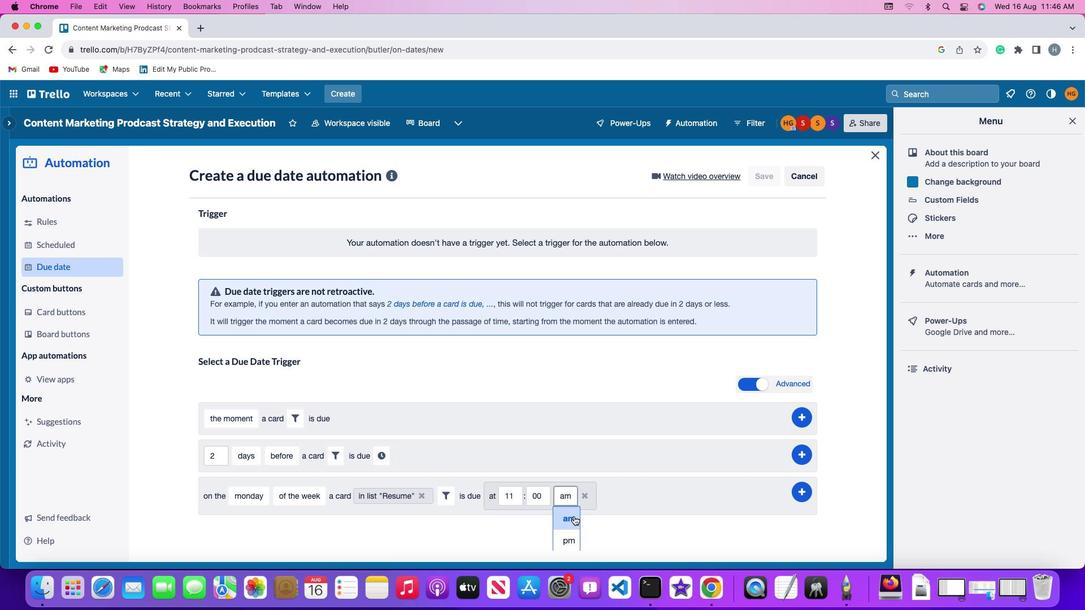 
Action: Mouse moved to (795, 484)
Screenshot: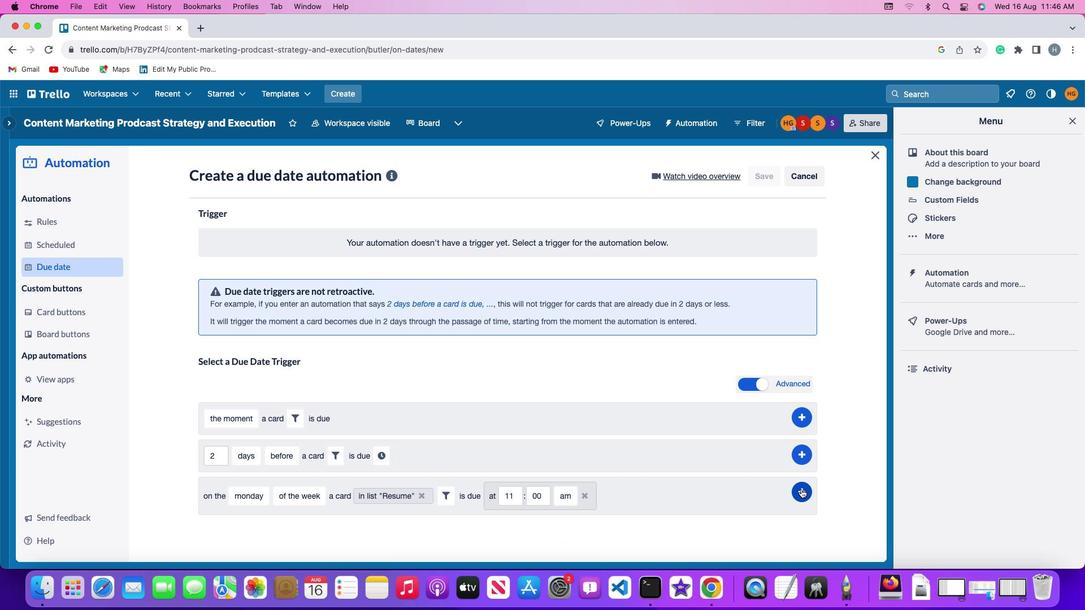 
Action: Mouse pressed left at (795, 484)
Screenshot: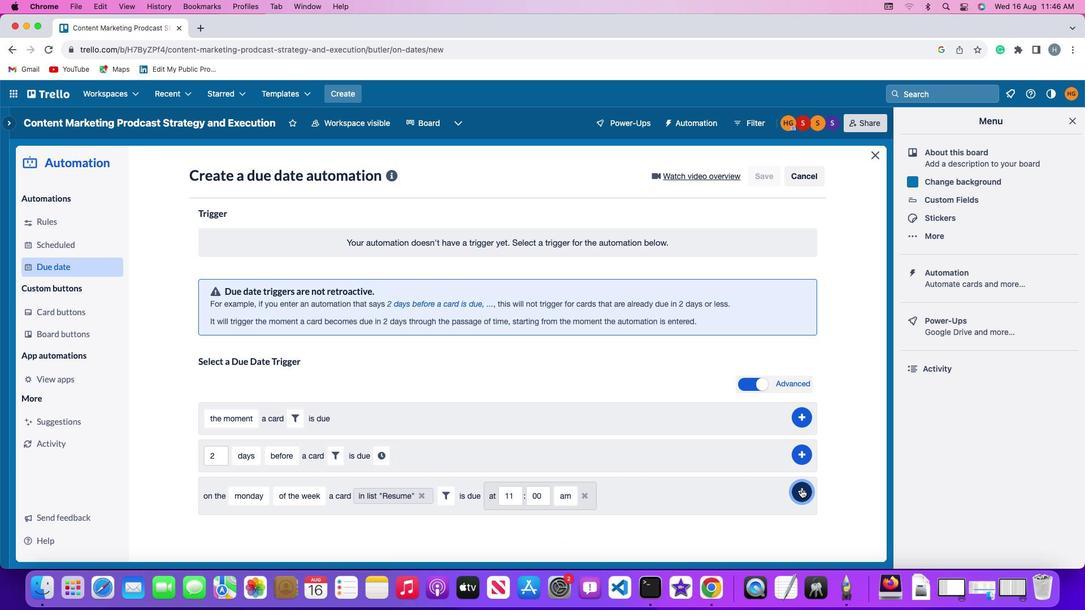 
Action: Mouse moved to (849, 405)
Screenshot: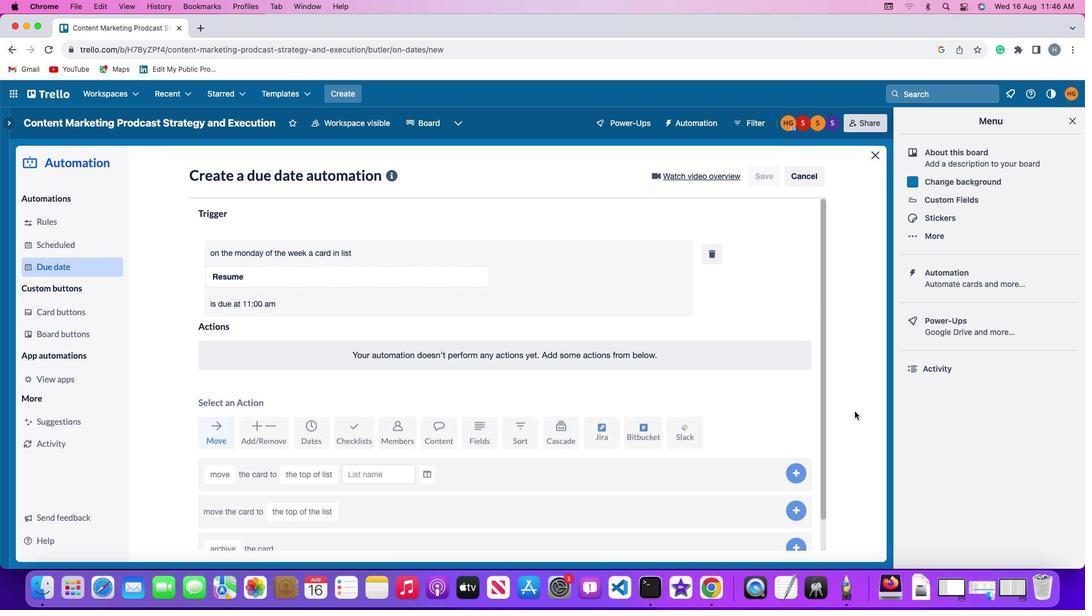 
